 Task: Check the sale-to-list ratio of balcony in the last 1 year.
Action: Mouse moved to (1038, 239)
Screenshot: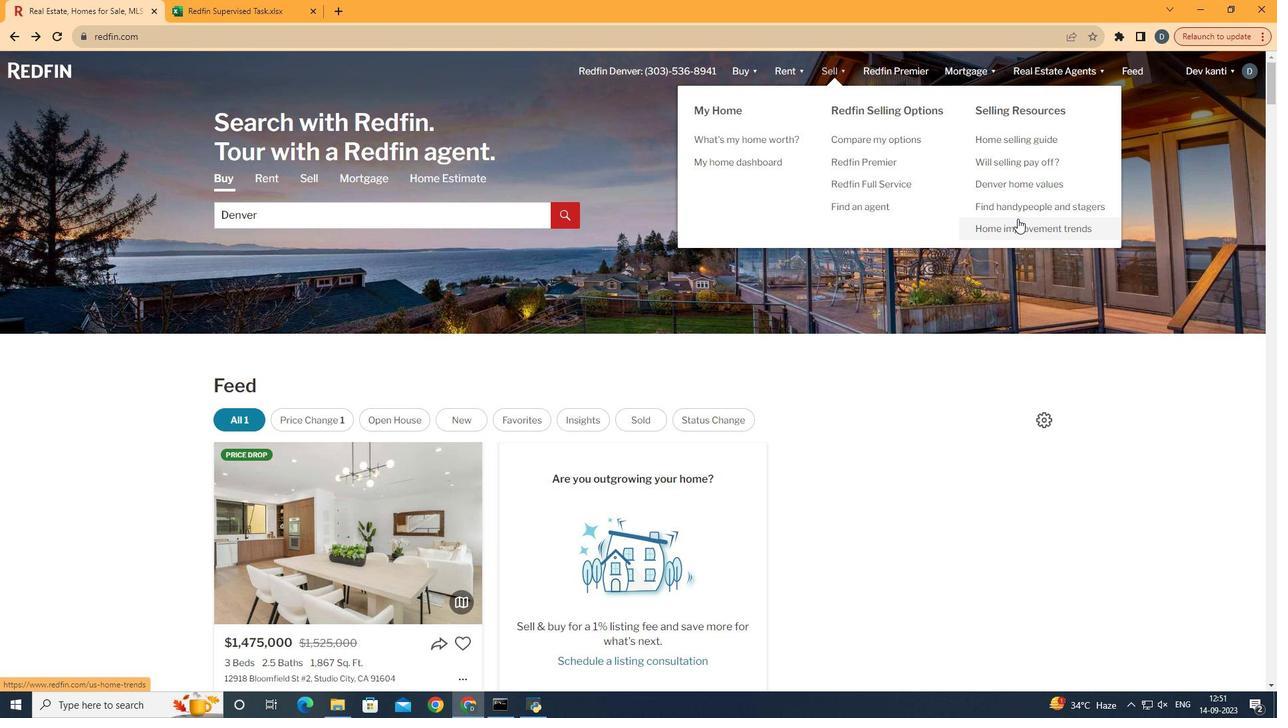 
Action: Mouse pressed left at (1038, 239)
Screenshot: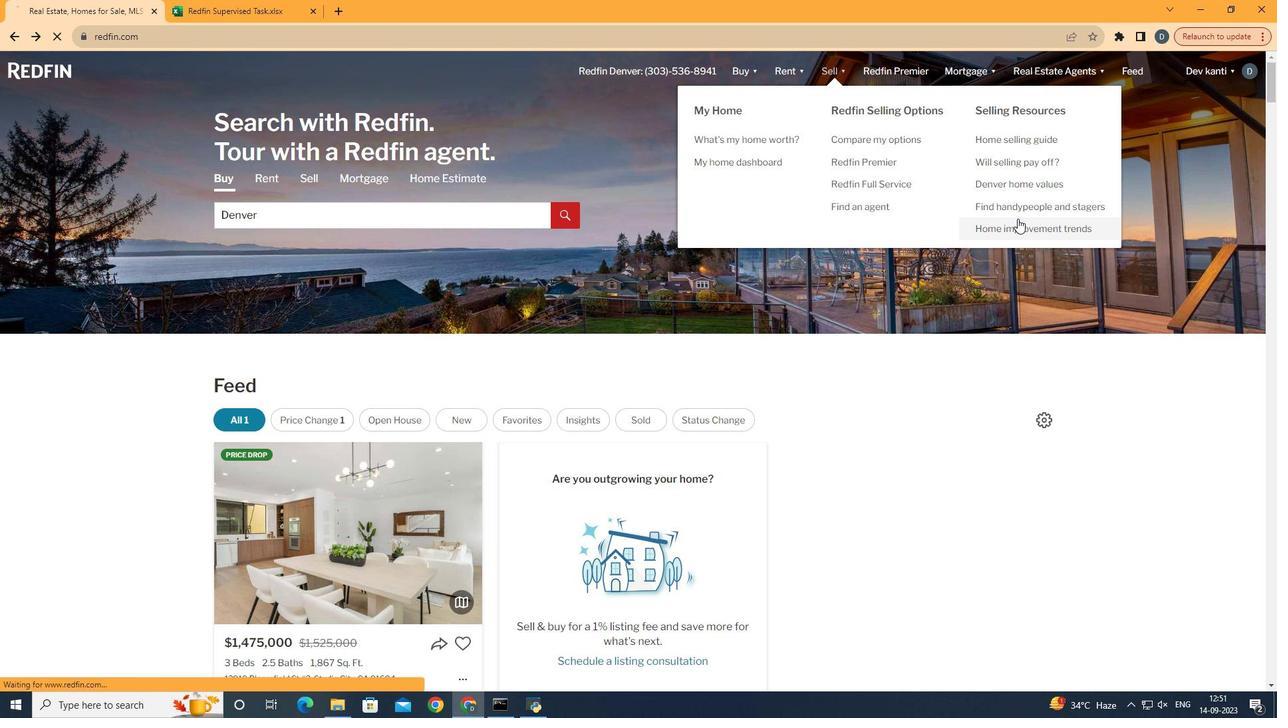 
Action: Mouse moved to (354, 278)
Screenshot: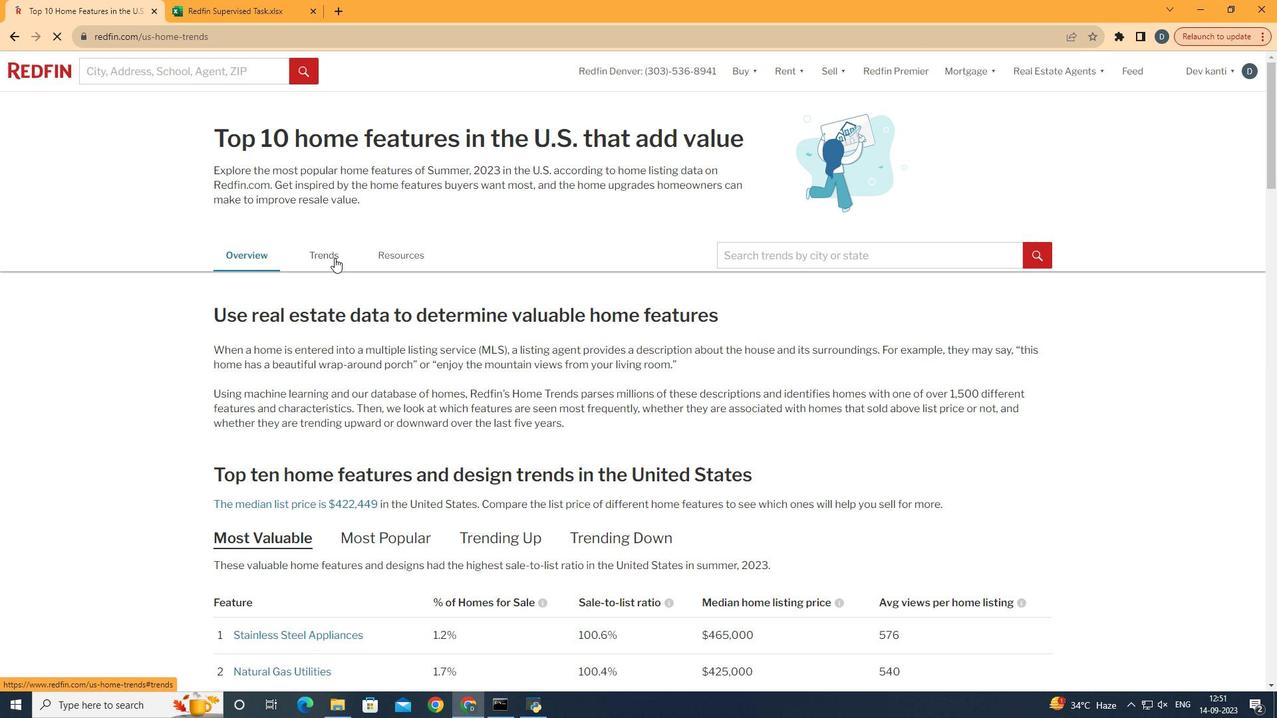 
Action: Mouse pressed left at (354, 278)
Screenshot: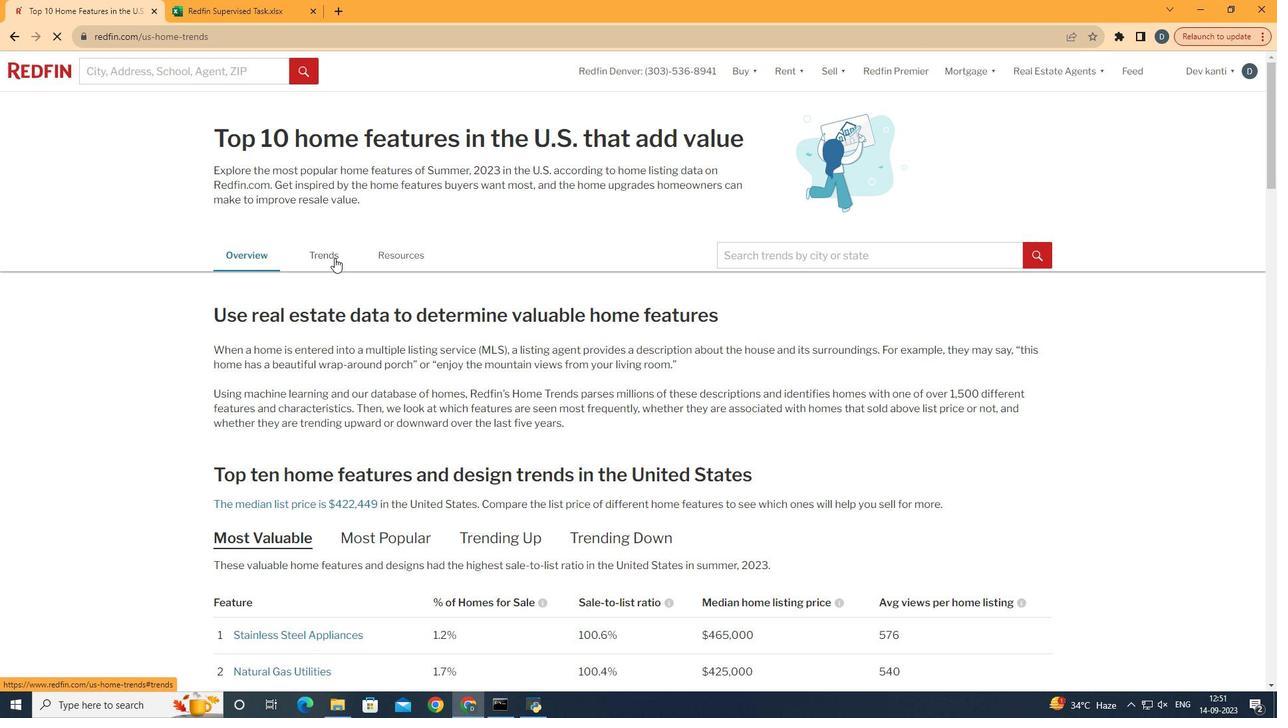 
Action: Mouse moved to (493, 385)
Screenshot: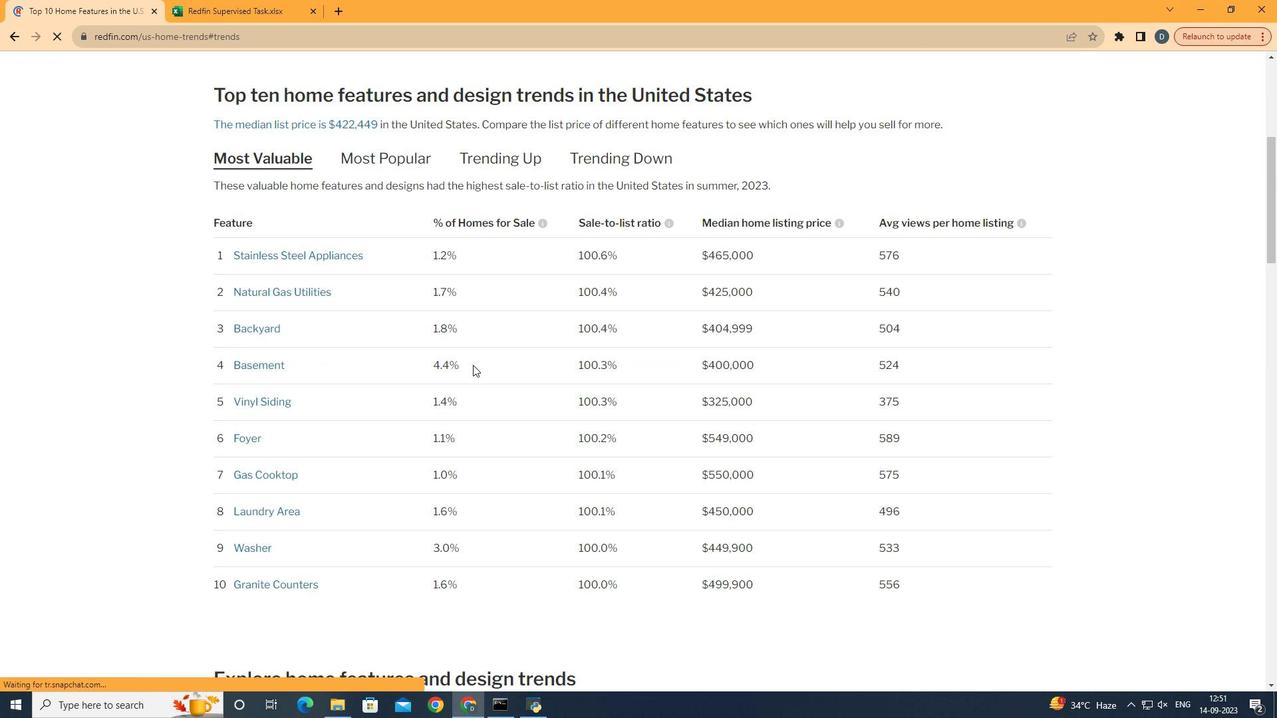 
Action: Mouse scrolled (493, 385) with delta (0, 0)
Screenshot: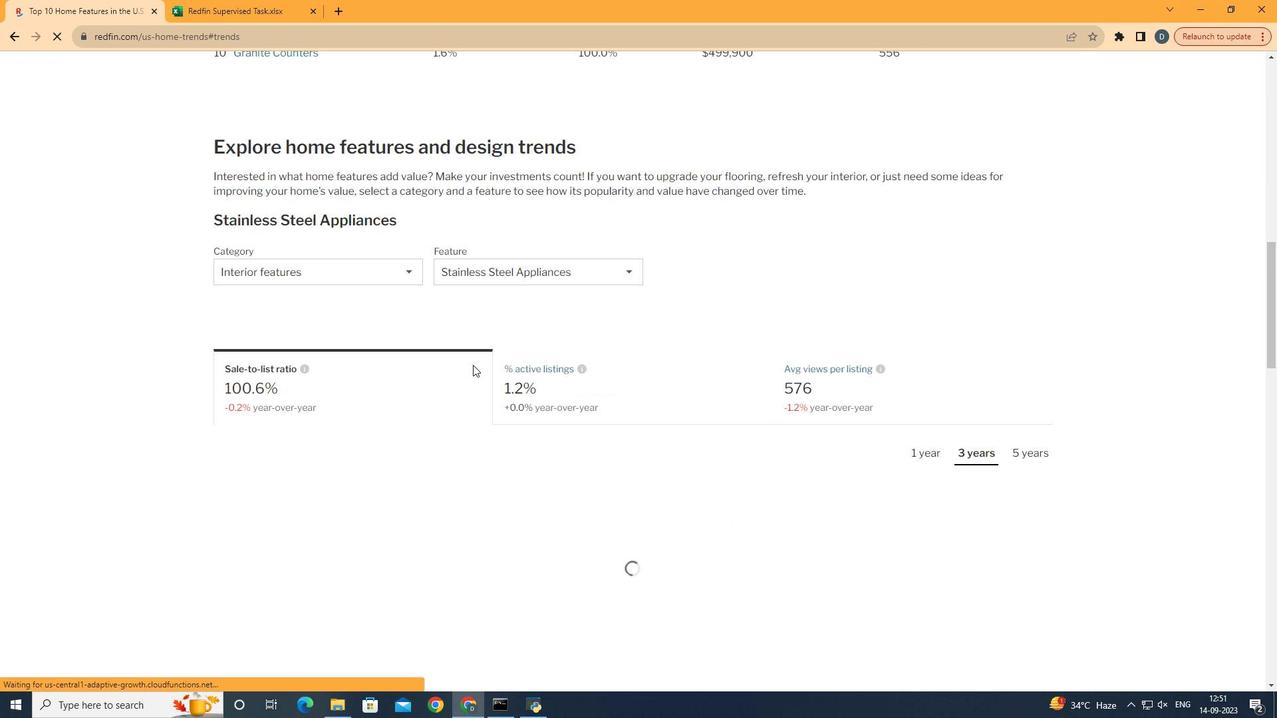 
Action: Mouse scrolled (493, 385) with delta (0, 0)
Screenshot: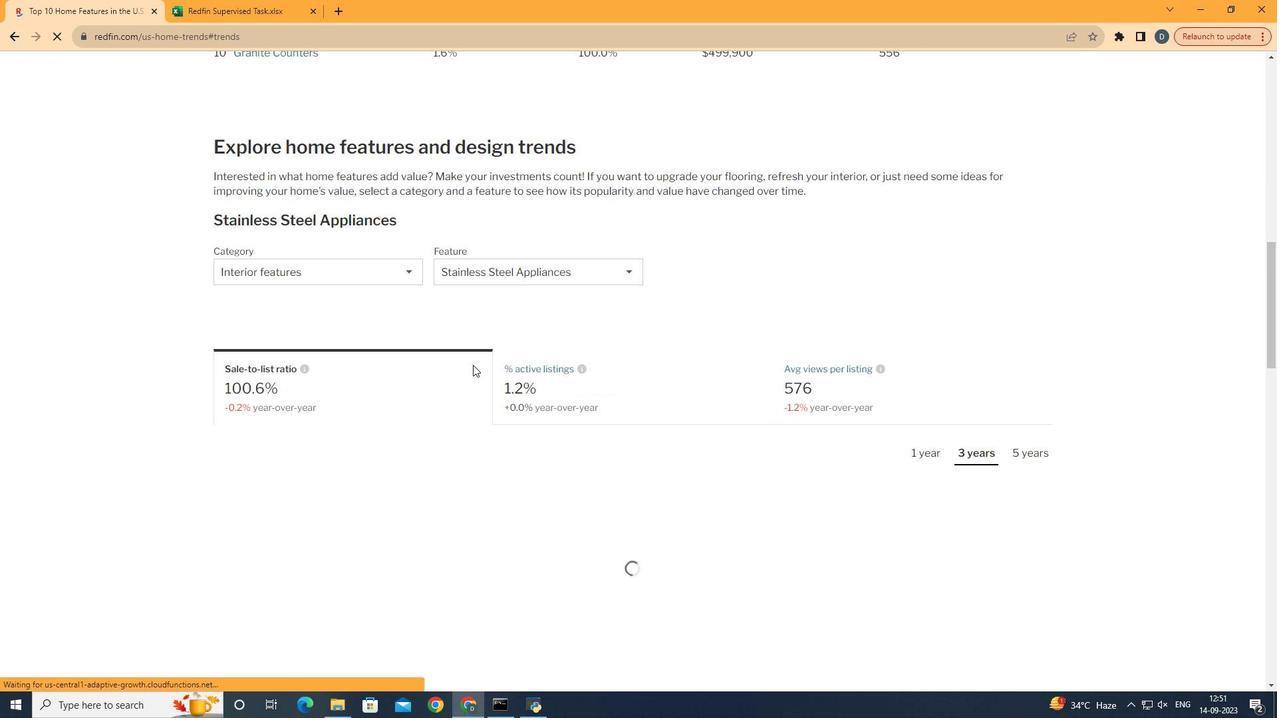 
Action: Mouse scrolled (493, 385) with delta (0, 0)
Screenshot: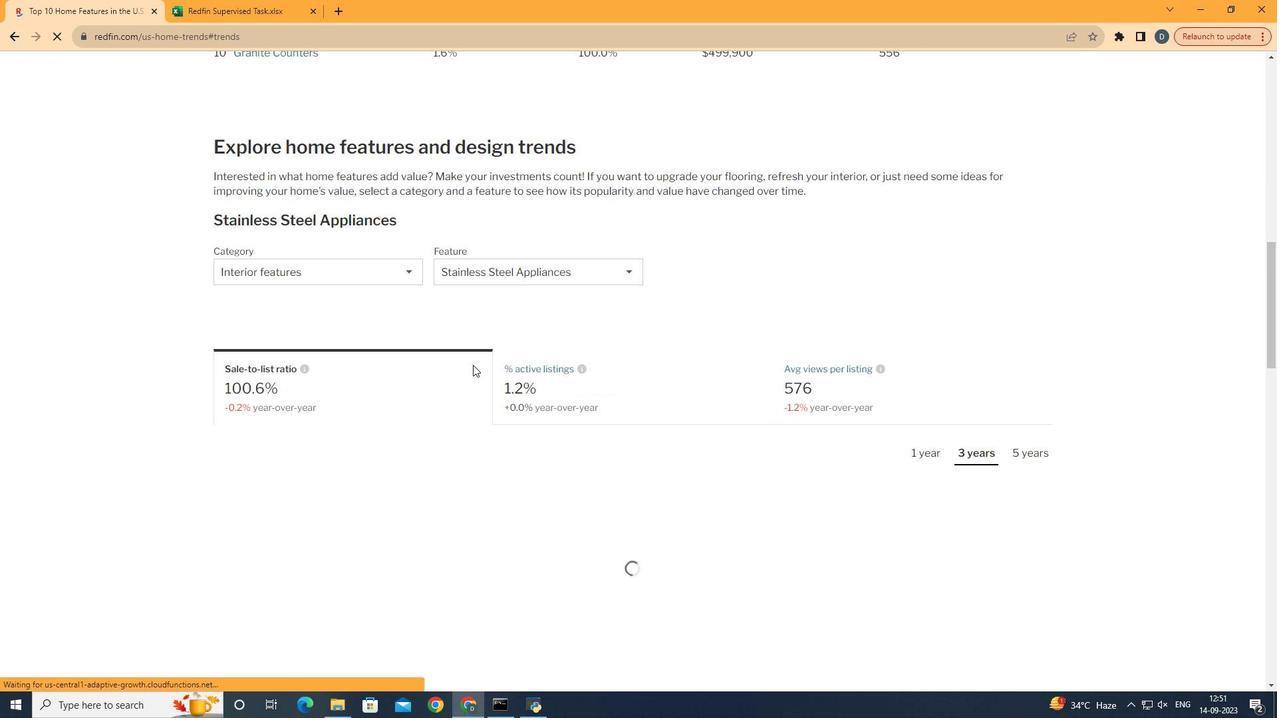 
Action: Mouse scrolled (493, 385) with delta (0, 0)
Screenshot: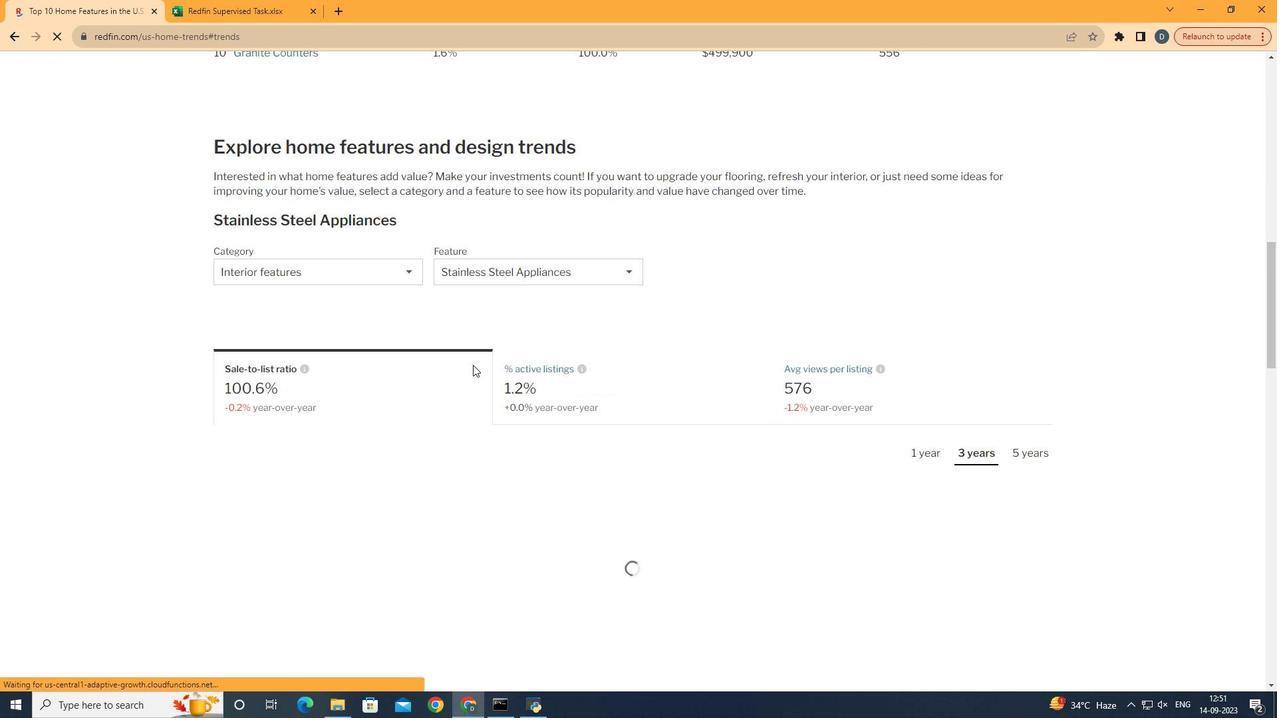 
Action: Mouse scrolled (493, 385) with delta (0, 0)
Screenshot: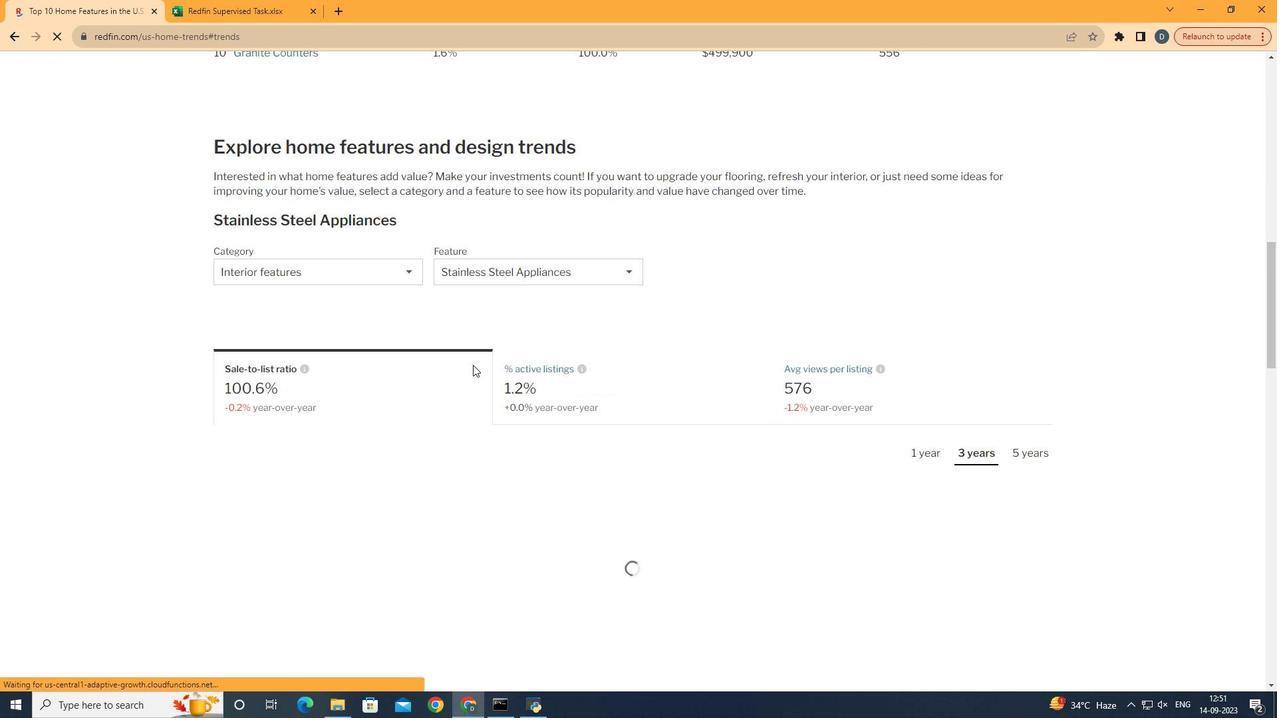 
Action: Mouse scrolled (493, 385) with delta (0, 0)
Screenshot: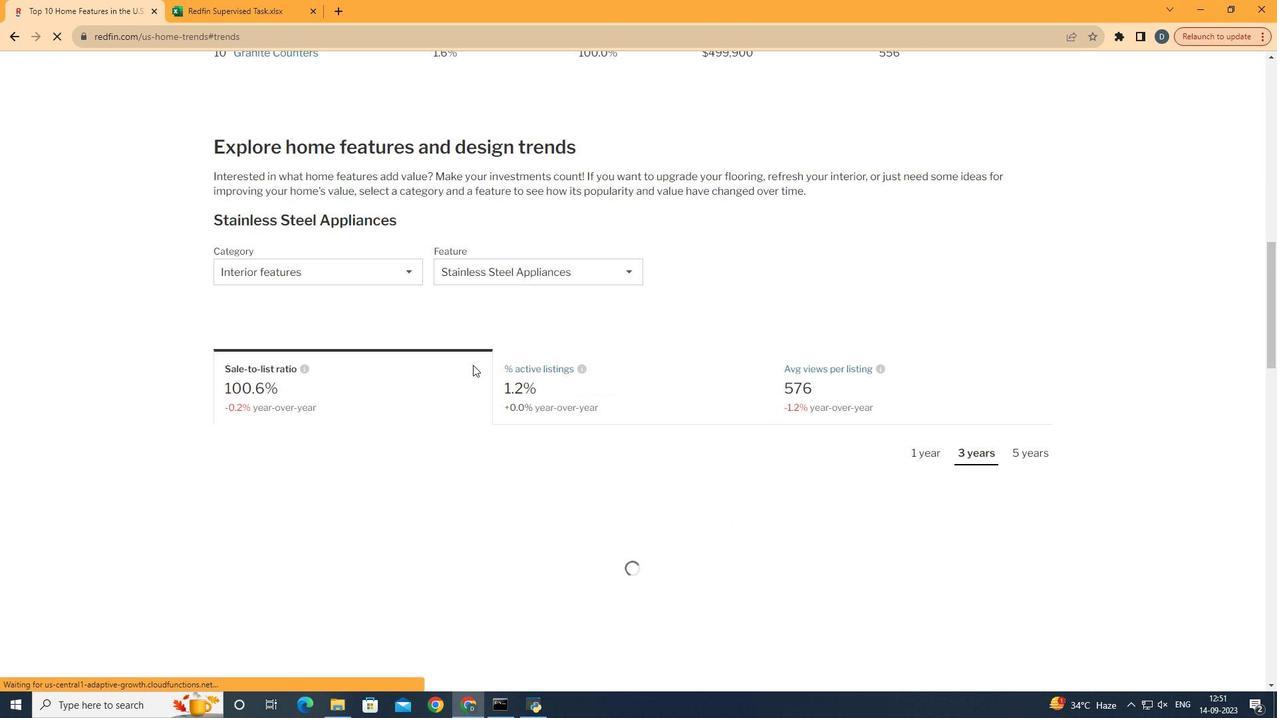 
Action: Mouse scrolled (493, 385) with delta (0, 0)
Screenshot: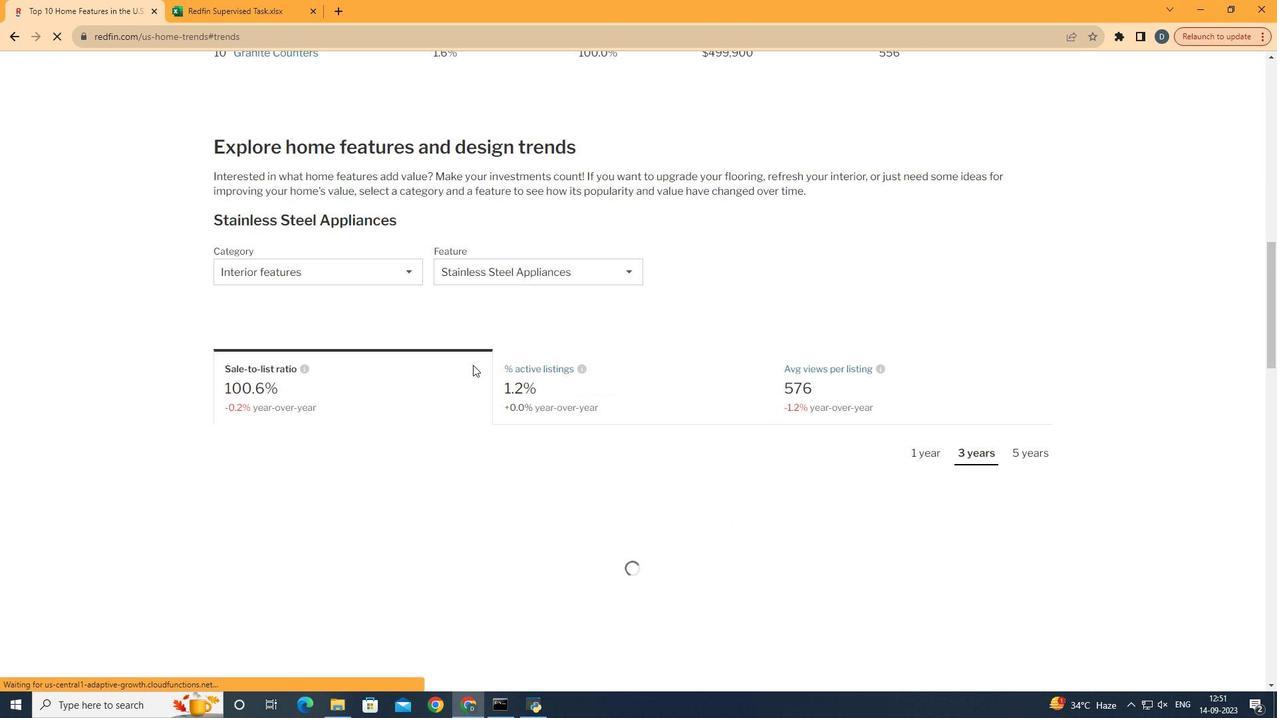 
Action: Mouse scrolled (493, 385) with delta (0, 0)
Screenshot: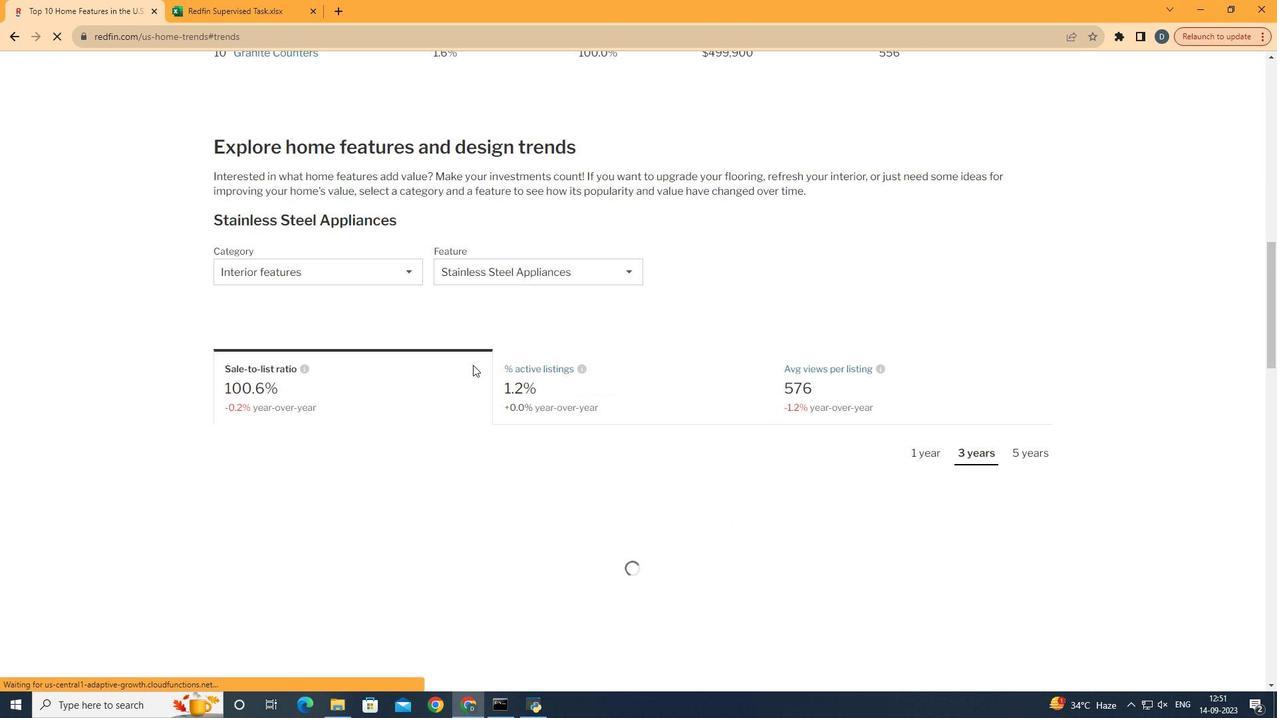 
Action: Mouse moved to (402, 323)
Screenshot: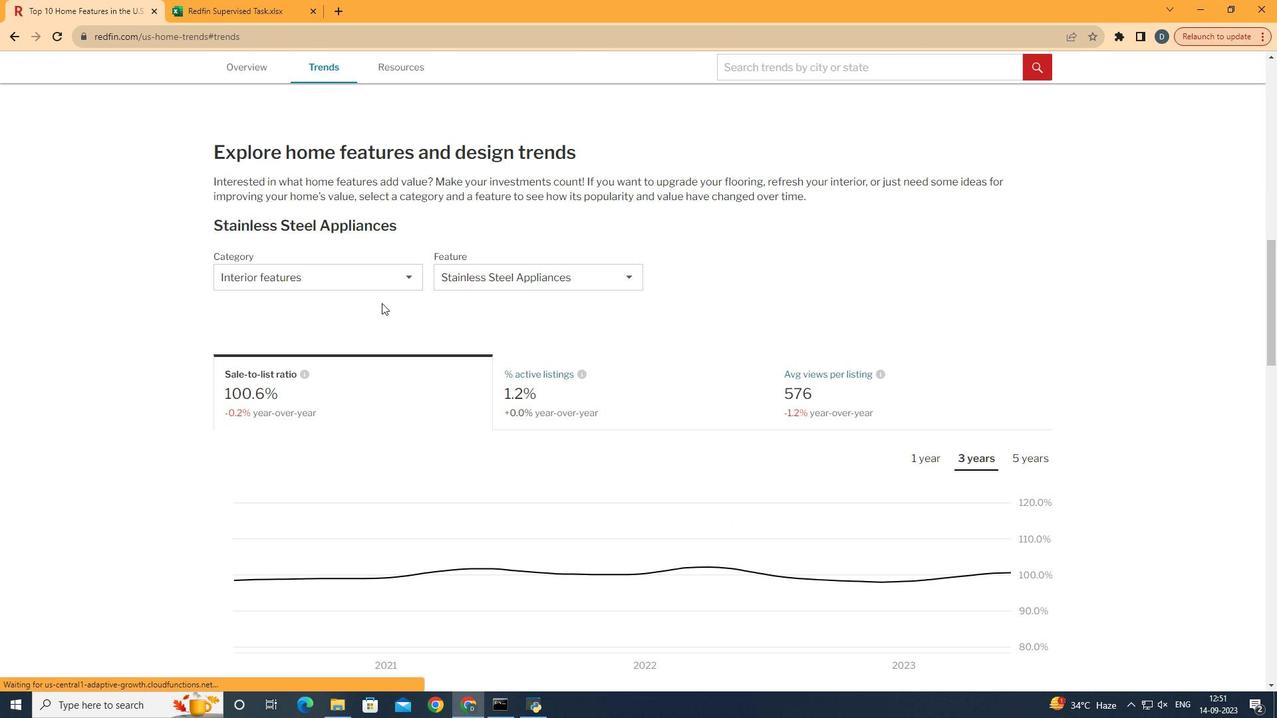 
Action: Mouse scrolled (402, 323) with delta (0, 0)
Screenshot: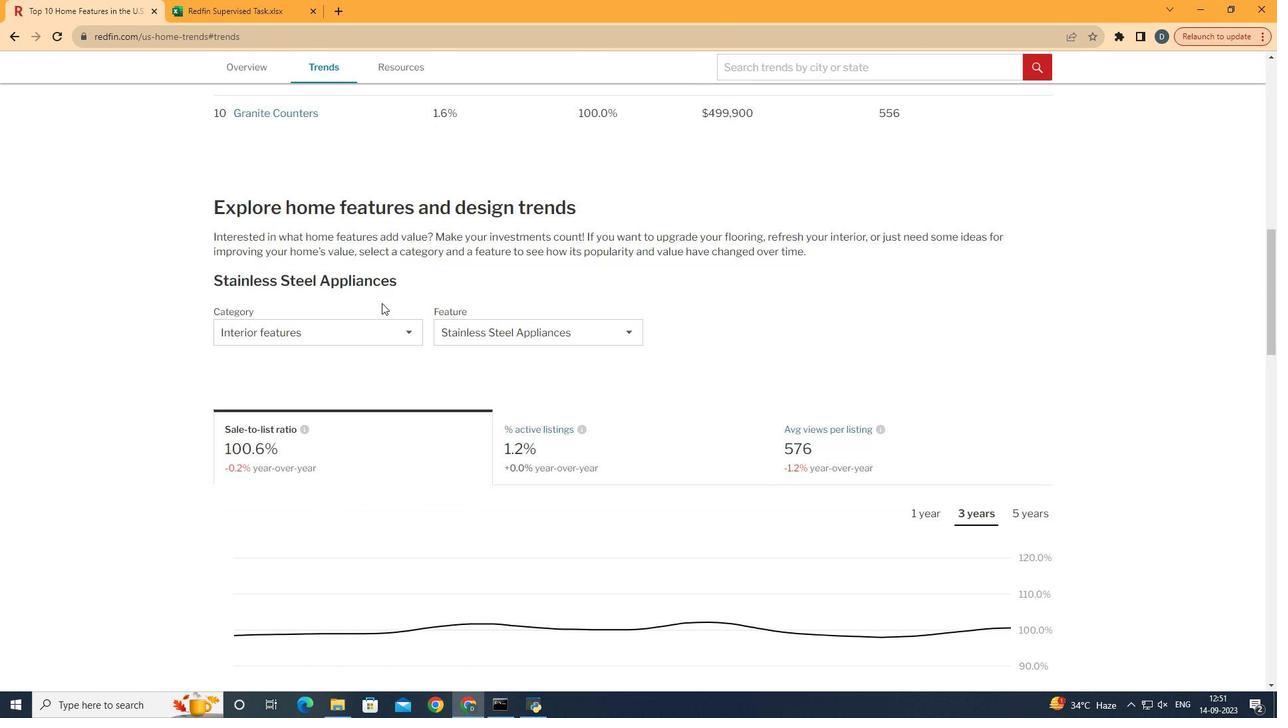
Action: Mouse scrolled (402, 323) with delta (0, 0)
Screenshot: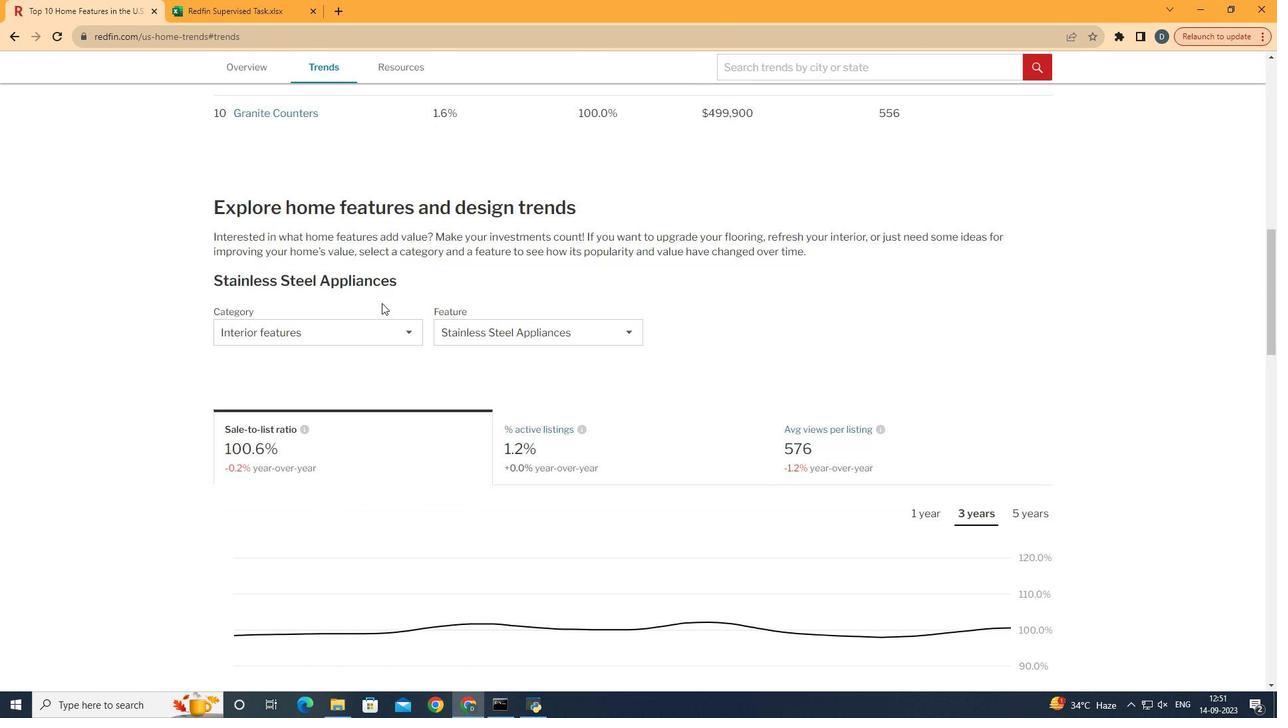 
Action: Mouse scrolled (402, 323) with delta (0, 0)
Screenshot: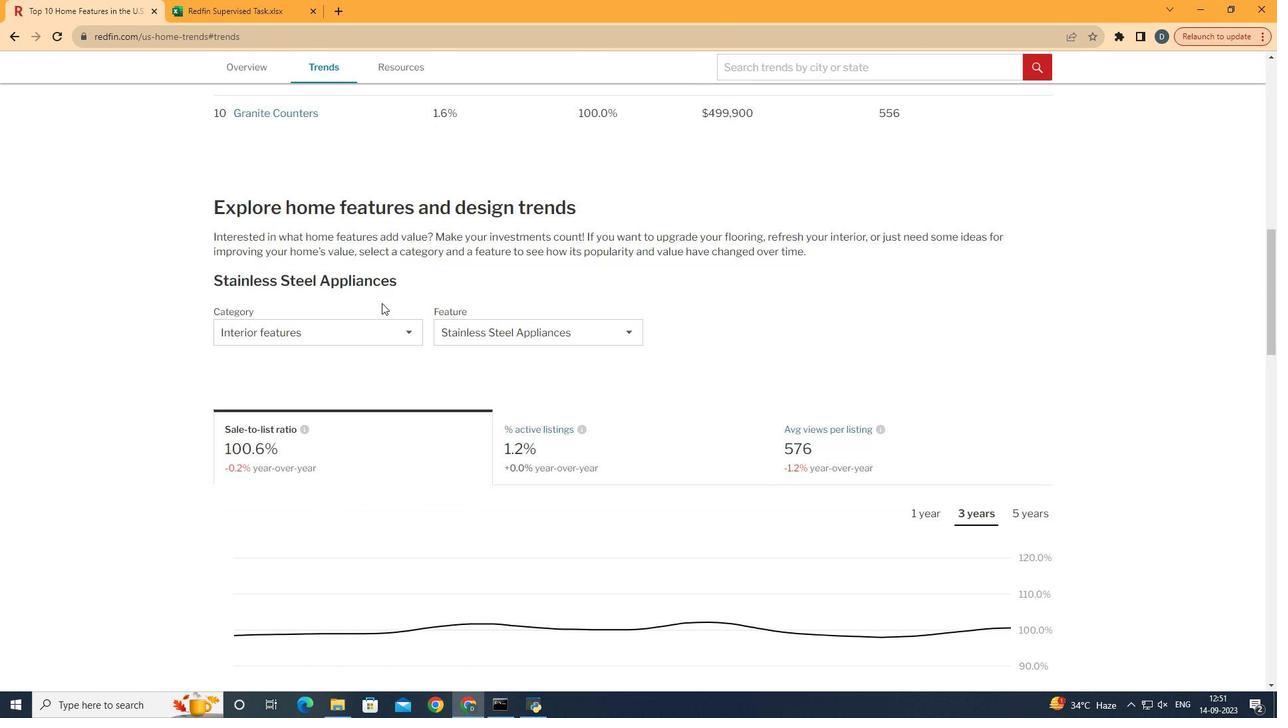
Action: Mouse scrolled (402, 323) with delta (0, 0)
Screenshot: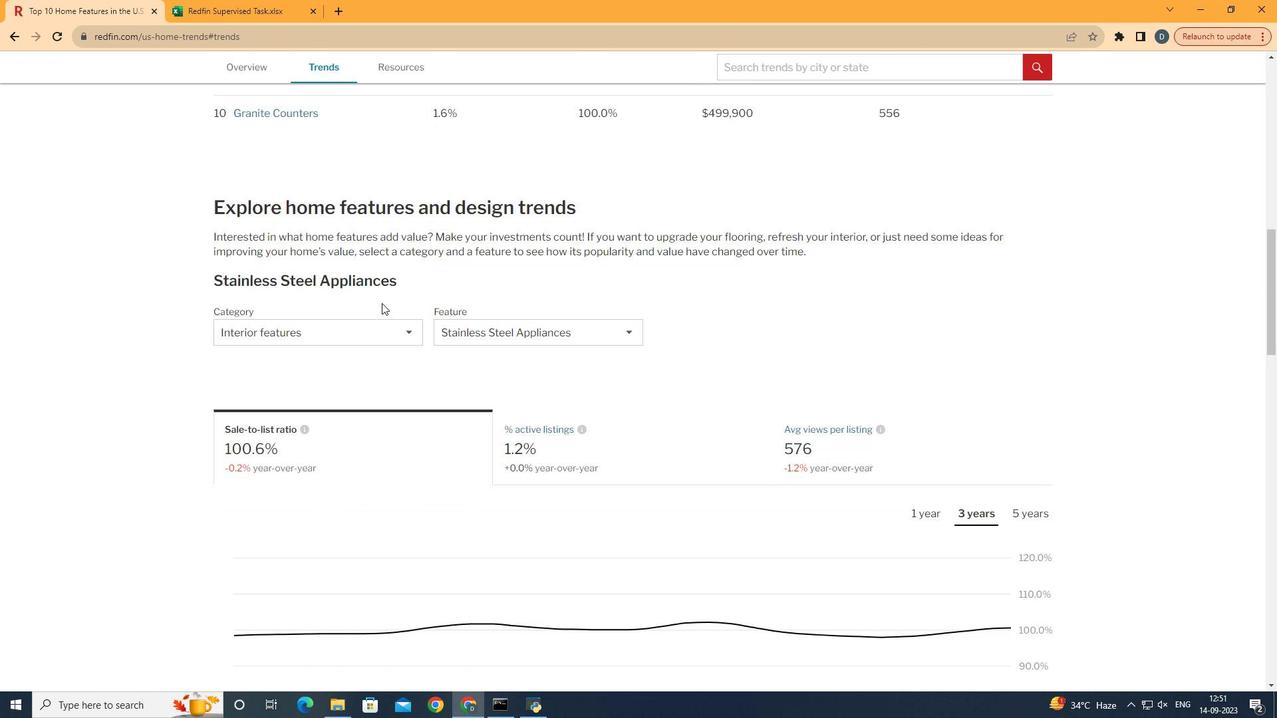 
Action: Mouse scrolled (402, 323) with delta (0, 0)
Screenshot: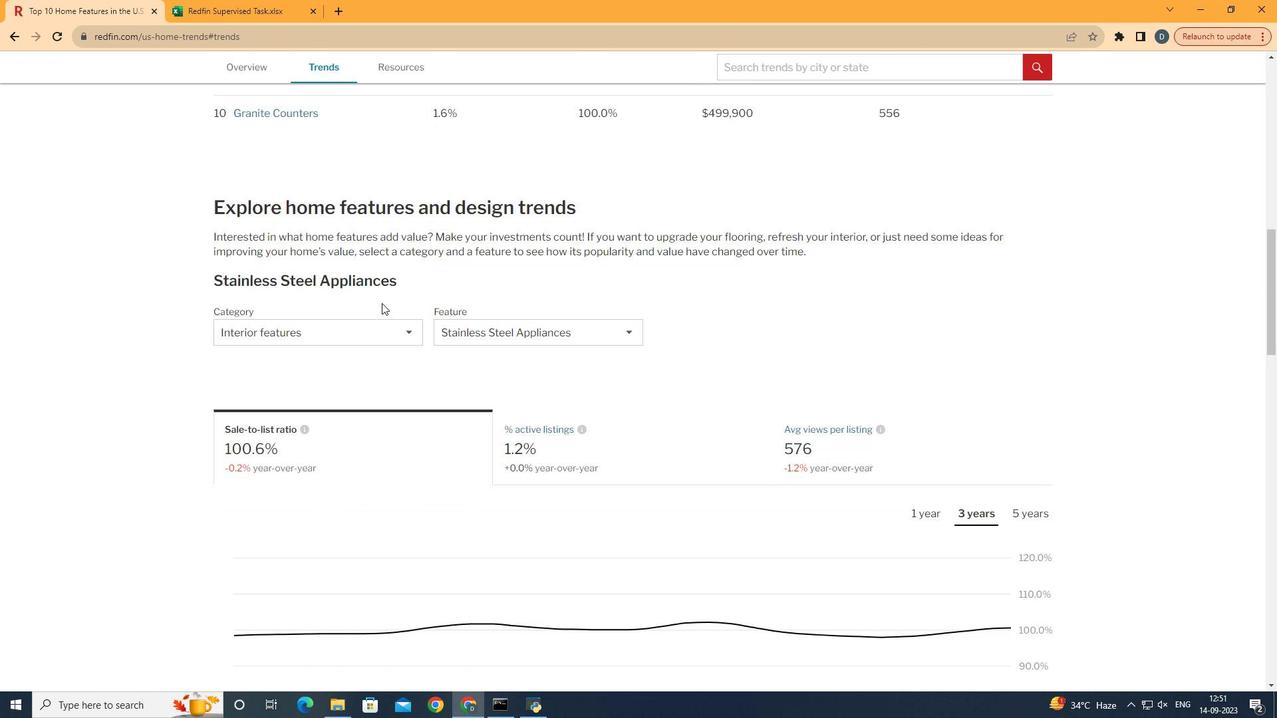 
Action: Mouse scrolled (402, 323) with delta (0, 0)
Screenshot: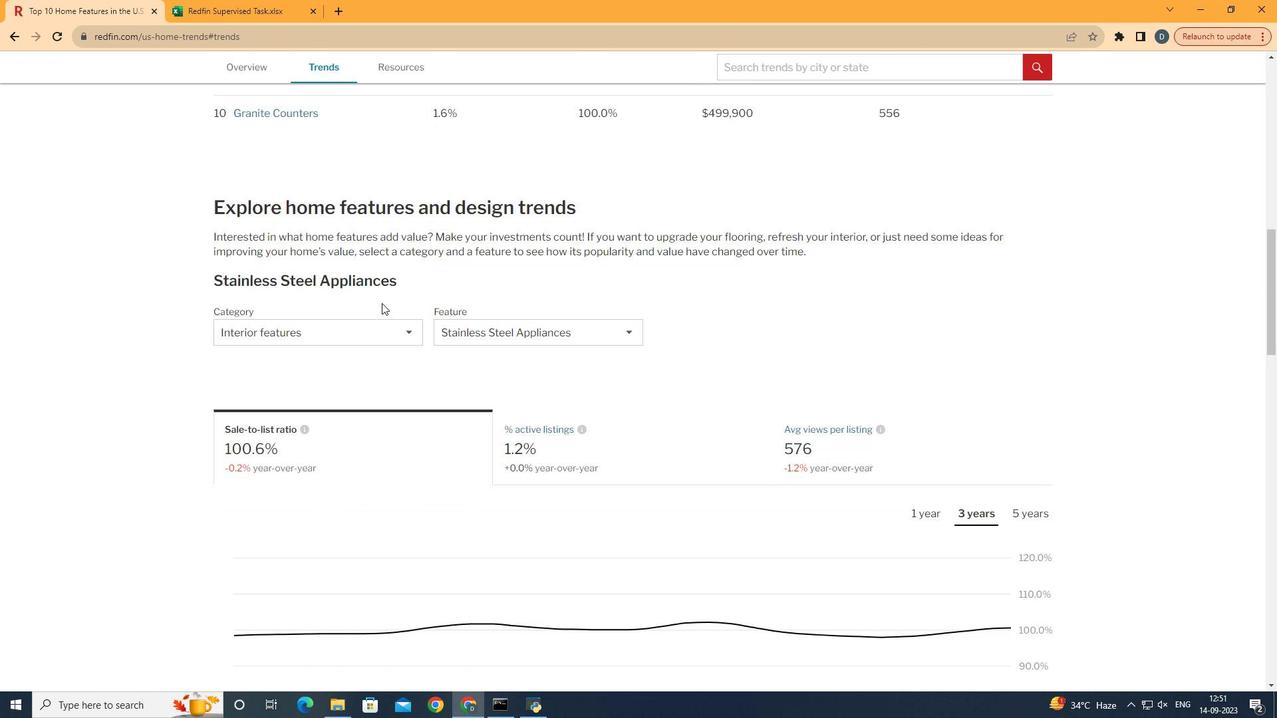 
Action: Mouse scrolled (402, 323) with delta (0, 0)
Screenshot: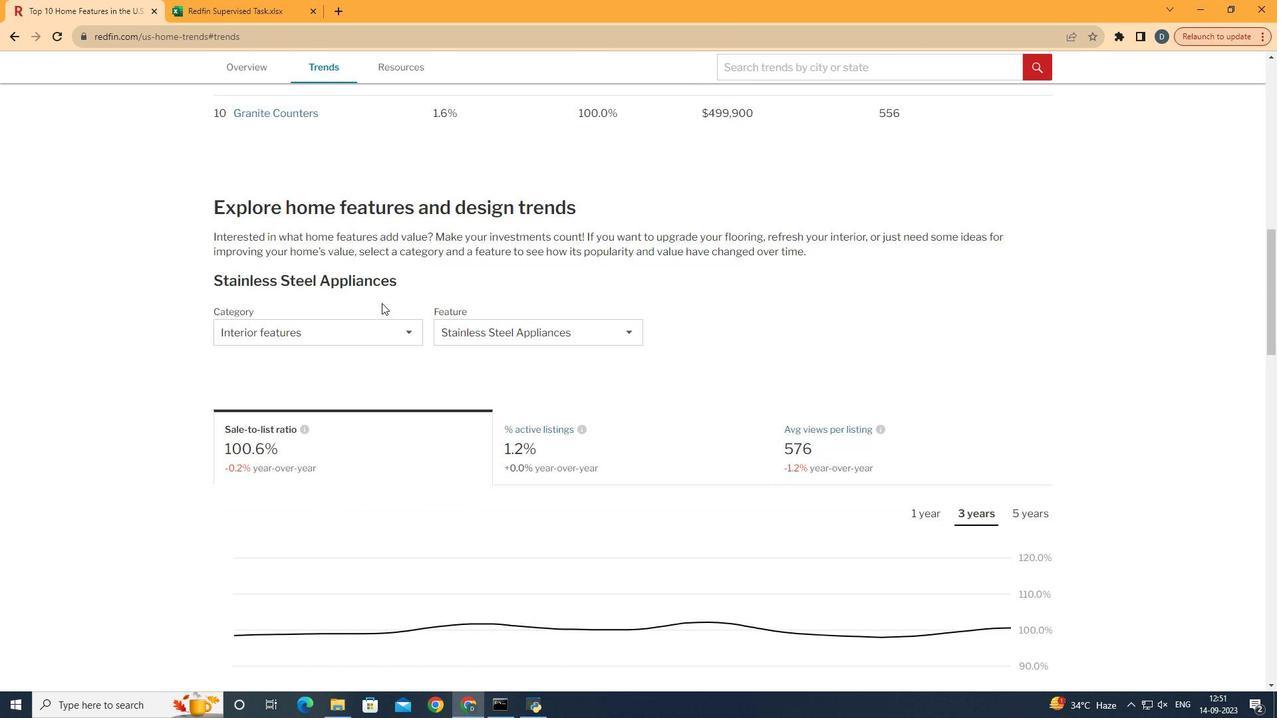 
Action: Mouse moved to (403, 344)
Screenshot: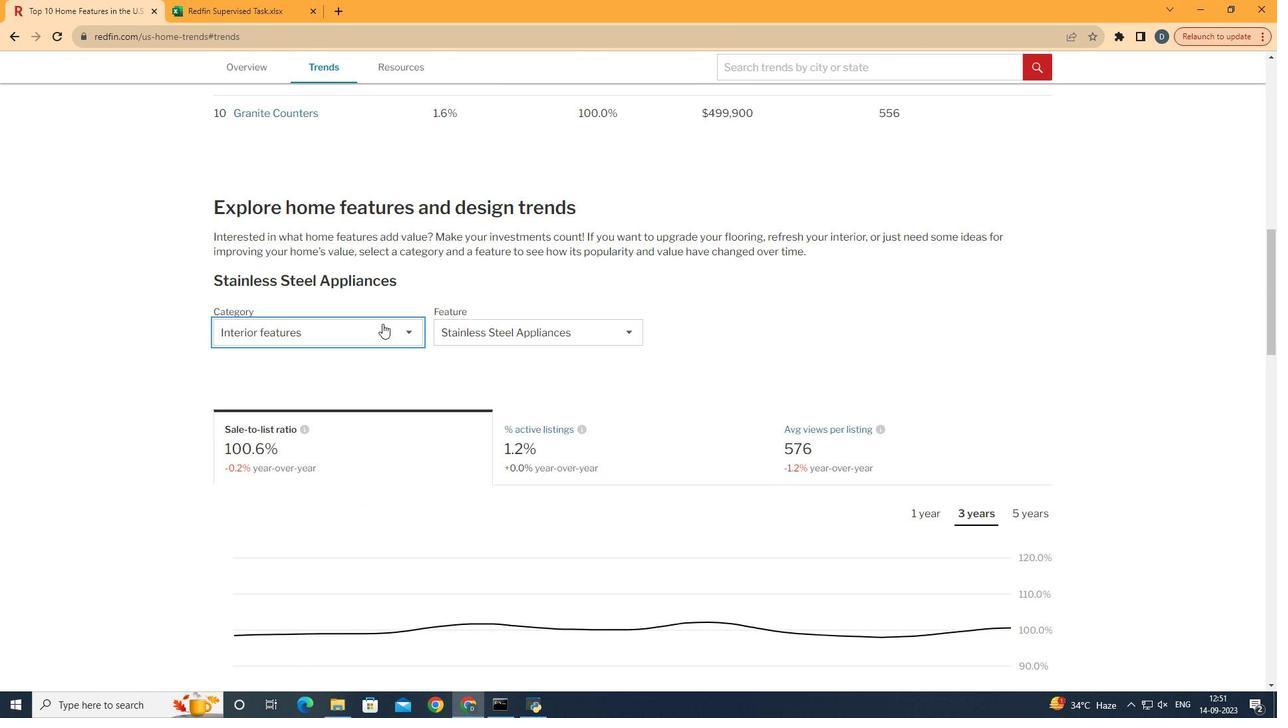 
Action: Mouse pressed left at (403, 344)
Screenshot: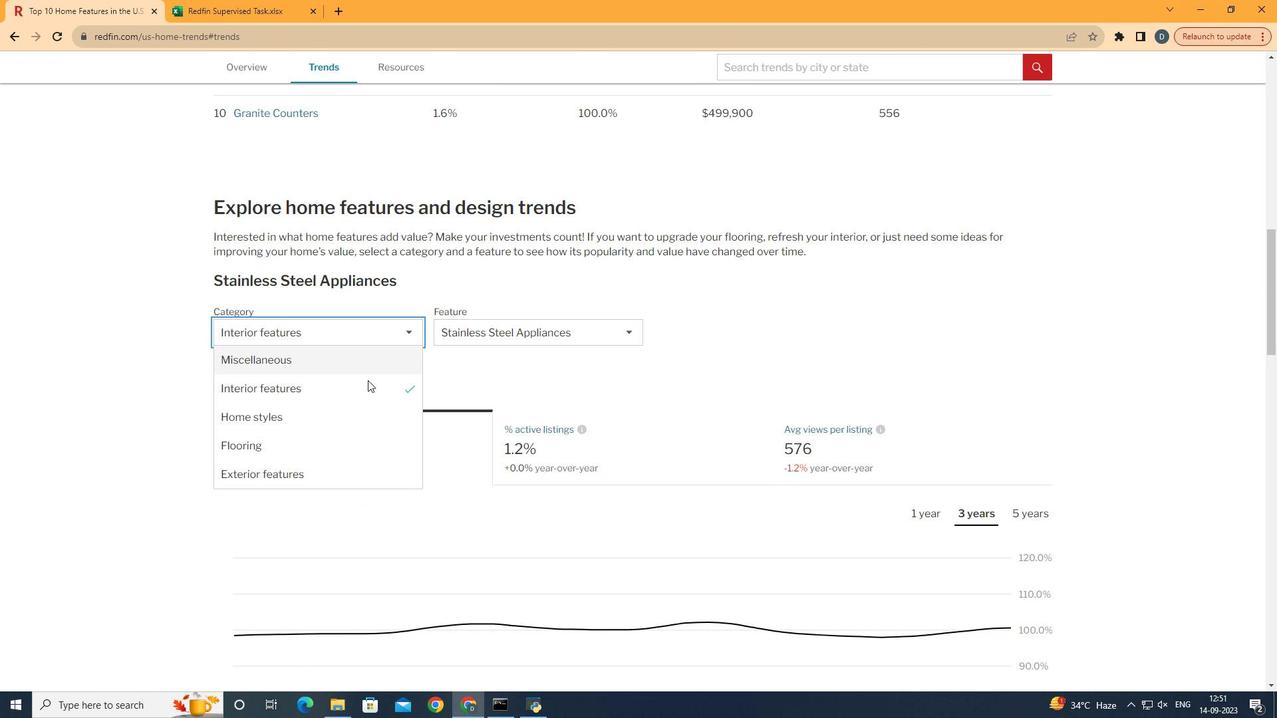 
Action: Mouse moved to (375, 498)
Screenshot: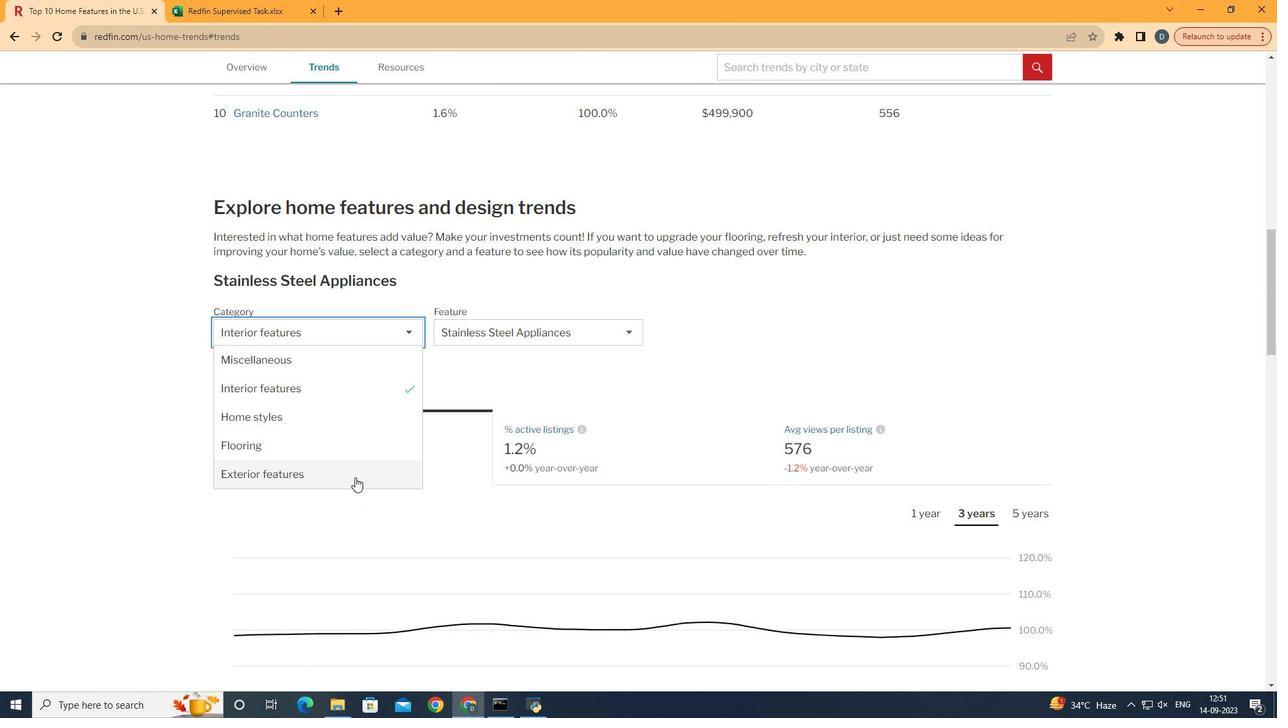 
Action: Mouse pressed left at (375, 498)
Screenshot: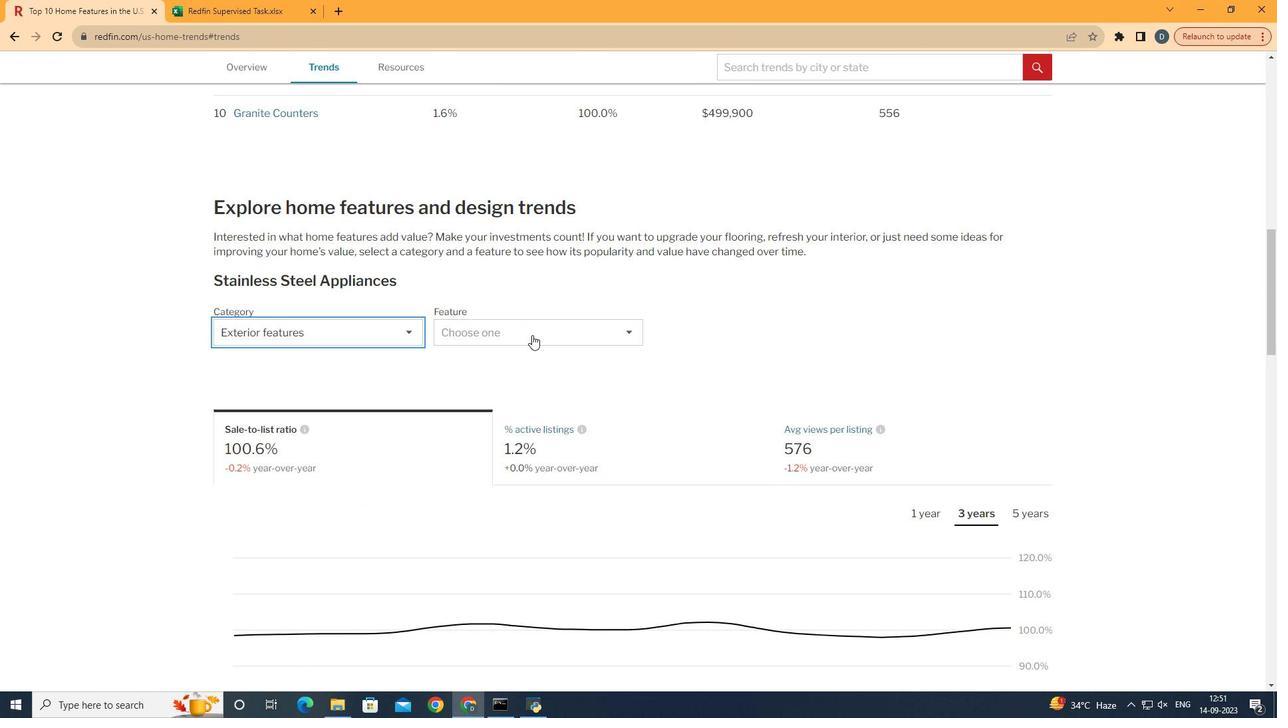 
Action: Mouse moved to (568, 345)
Screenshot: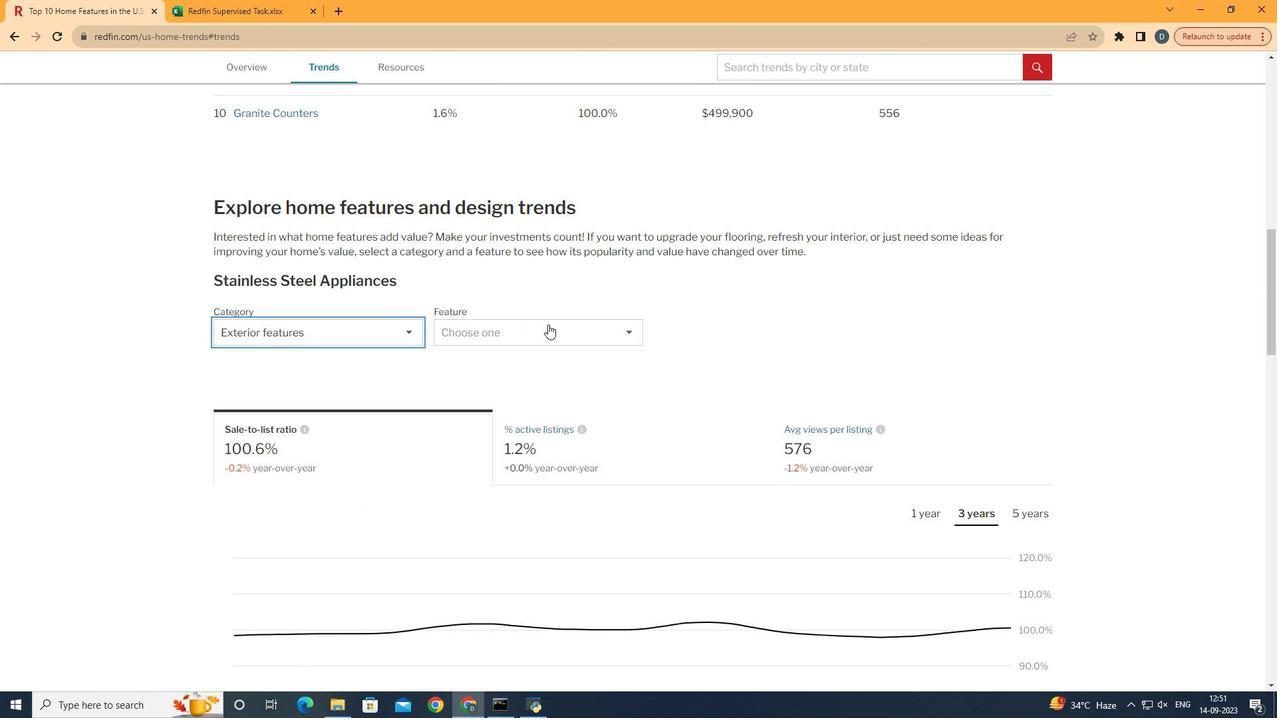 
Action: Mouse pressed left at (568, 345)
Screenshot: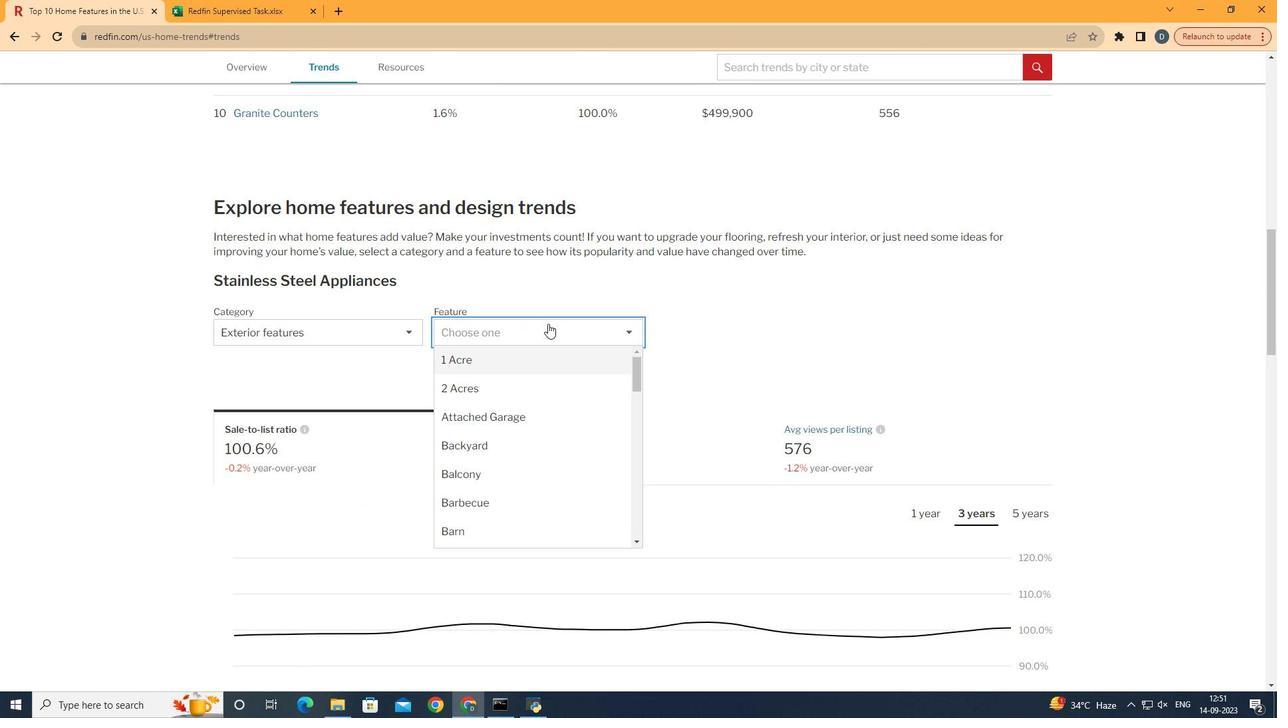
Action: Mouse moved to (562, 487)
Screenshot: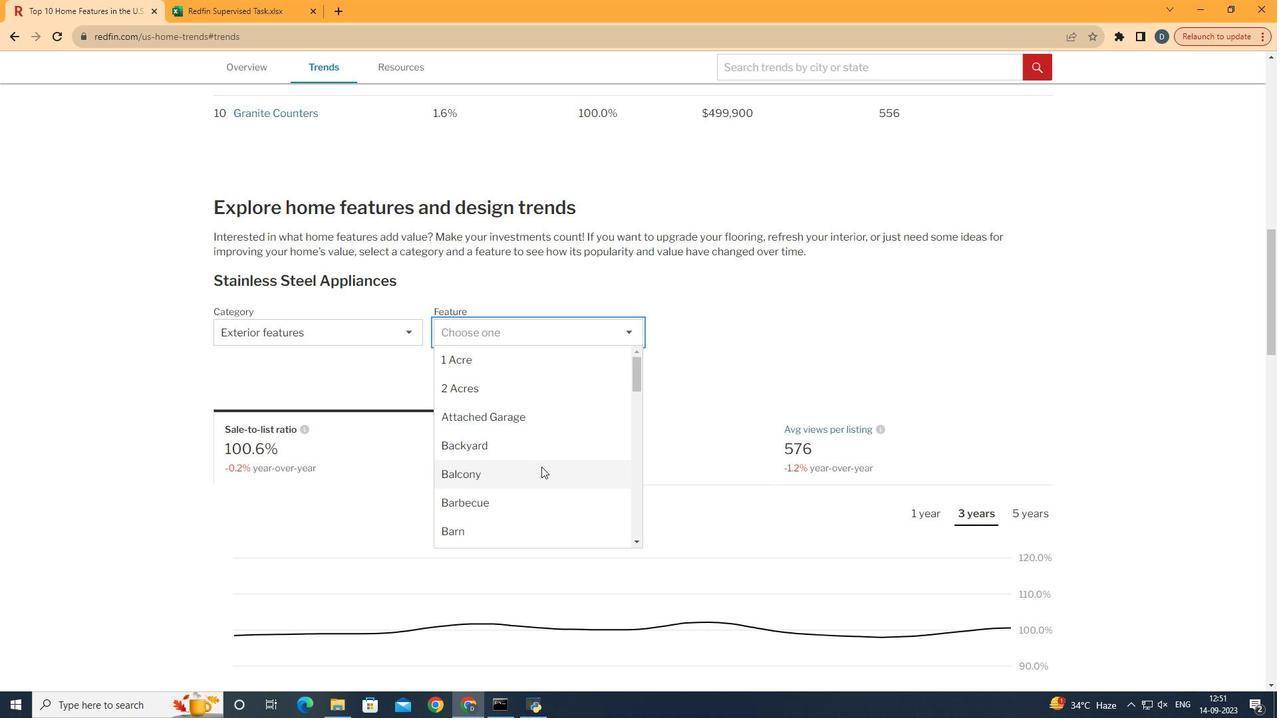 
Action: Mouse pressed left at (562, 487)
Screenshot: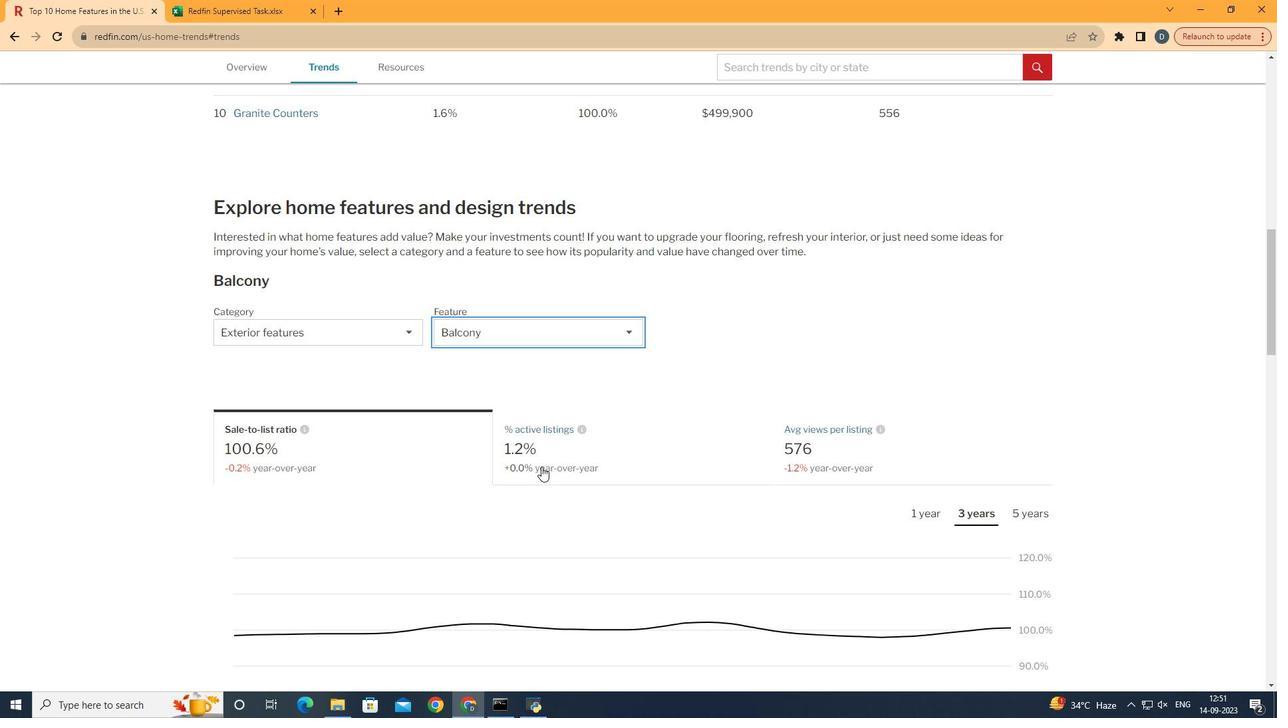 
Action: Mouse moved to (560, 425)
Screenshot: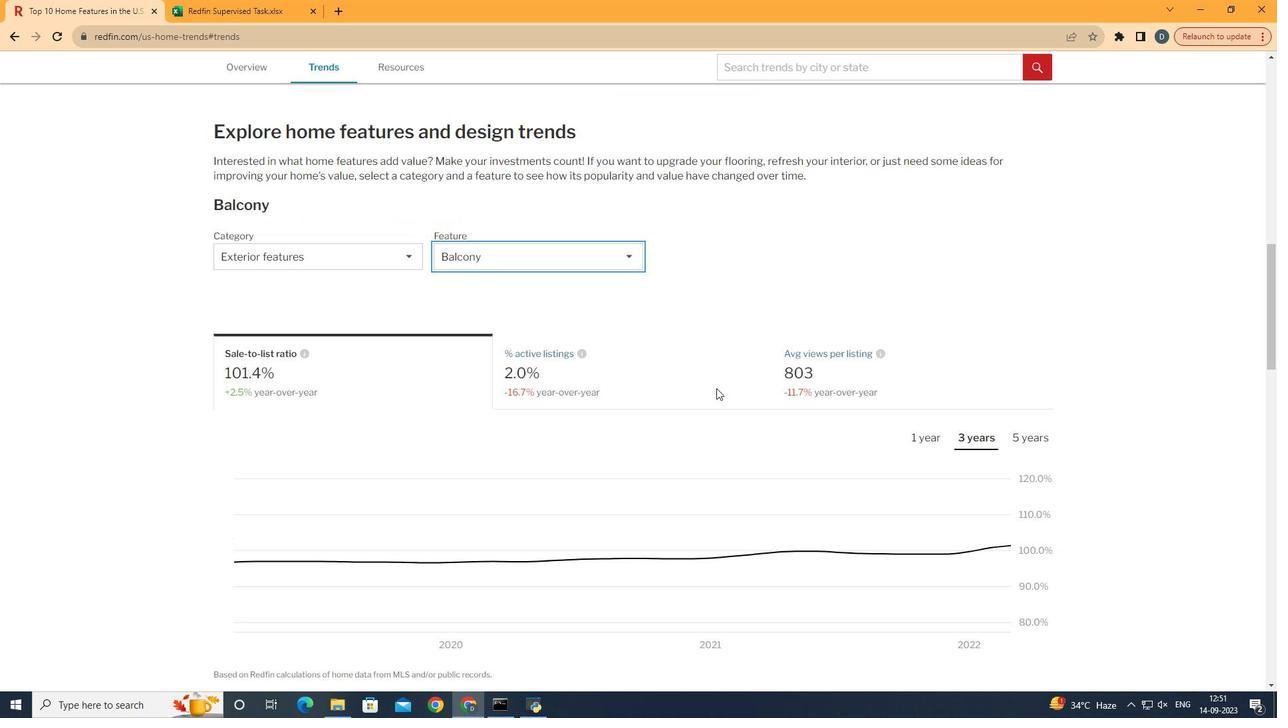 
Action: Mouse scrolled (560, 424) with delta (0, 0)
Screenshot: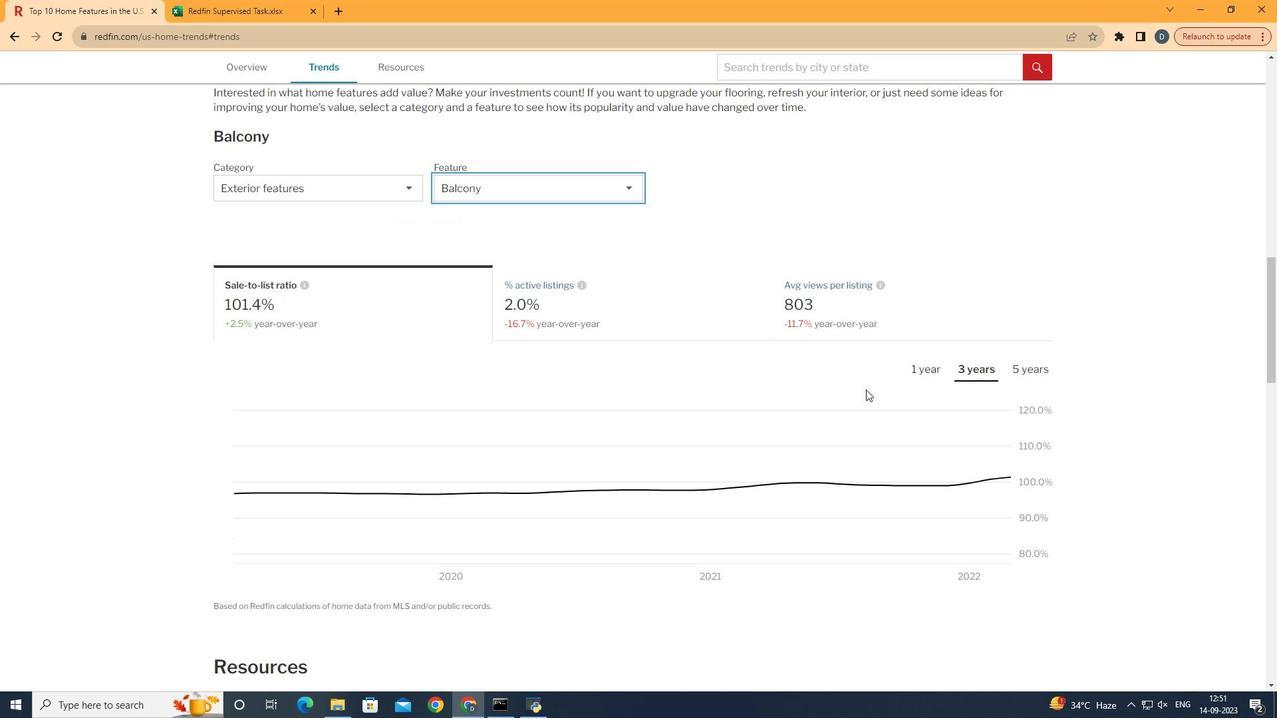 
Action: Mouse moved to (568, 421)
Screenshot: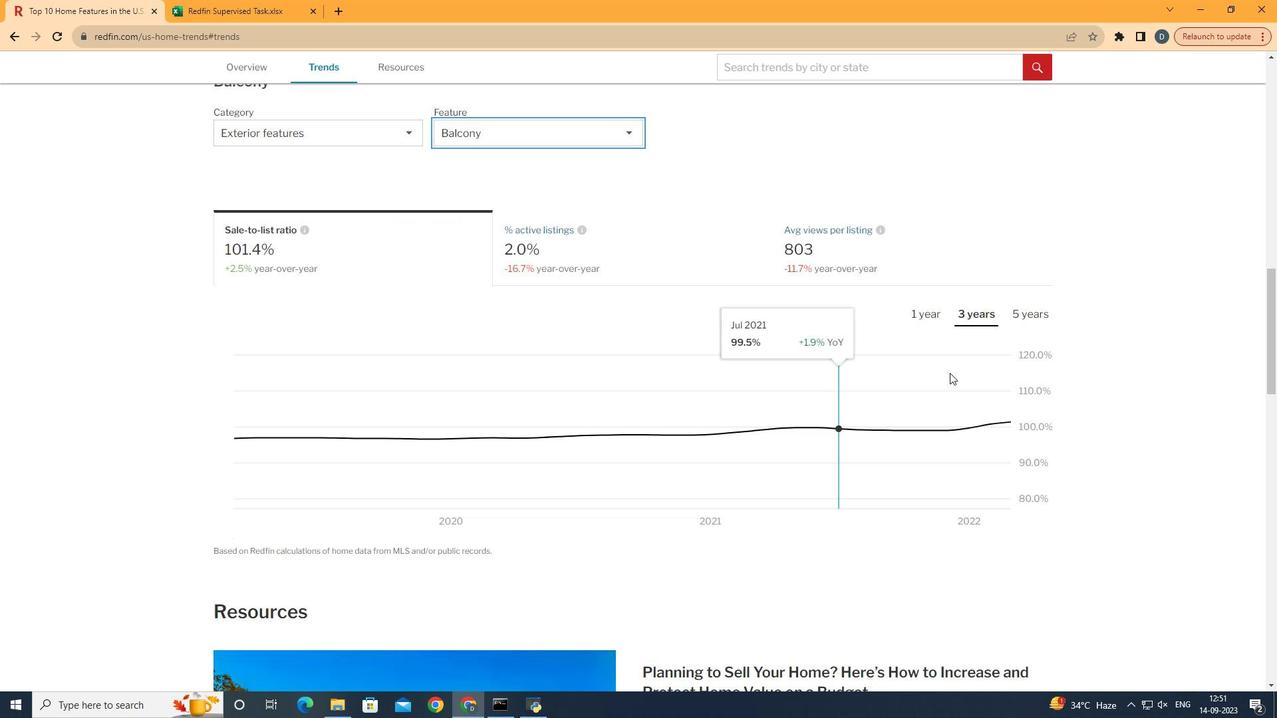 
Action: Mouse scrolled (568, 420) with delta (0, 0)
Screenshot: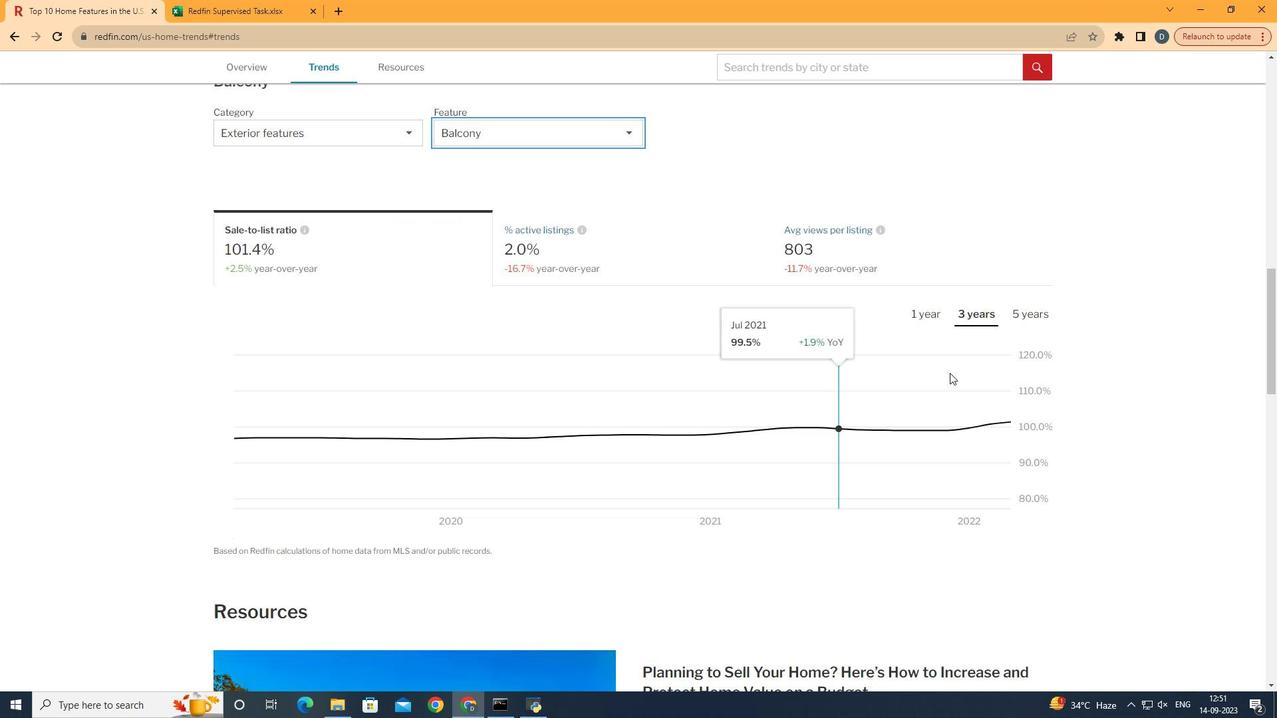 
Action: Mouse moved to (622, 413)
Screenshot: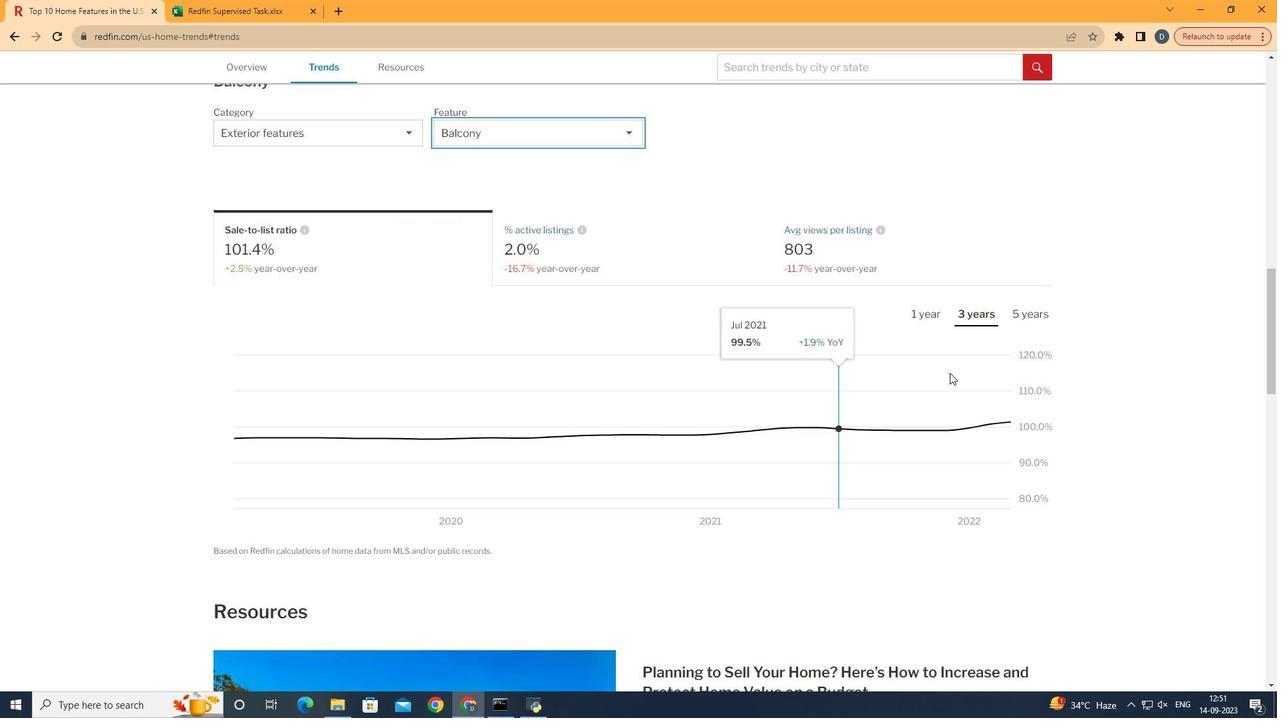 
Action: Mouse scrolled (622, 413) with delta (0, 0)
Screenshot: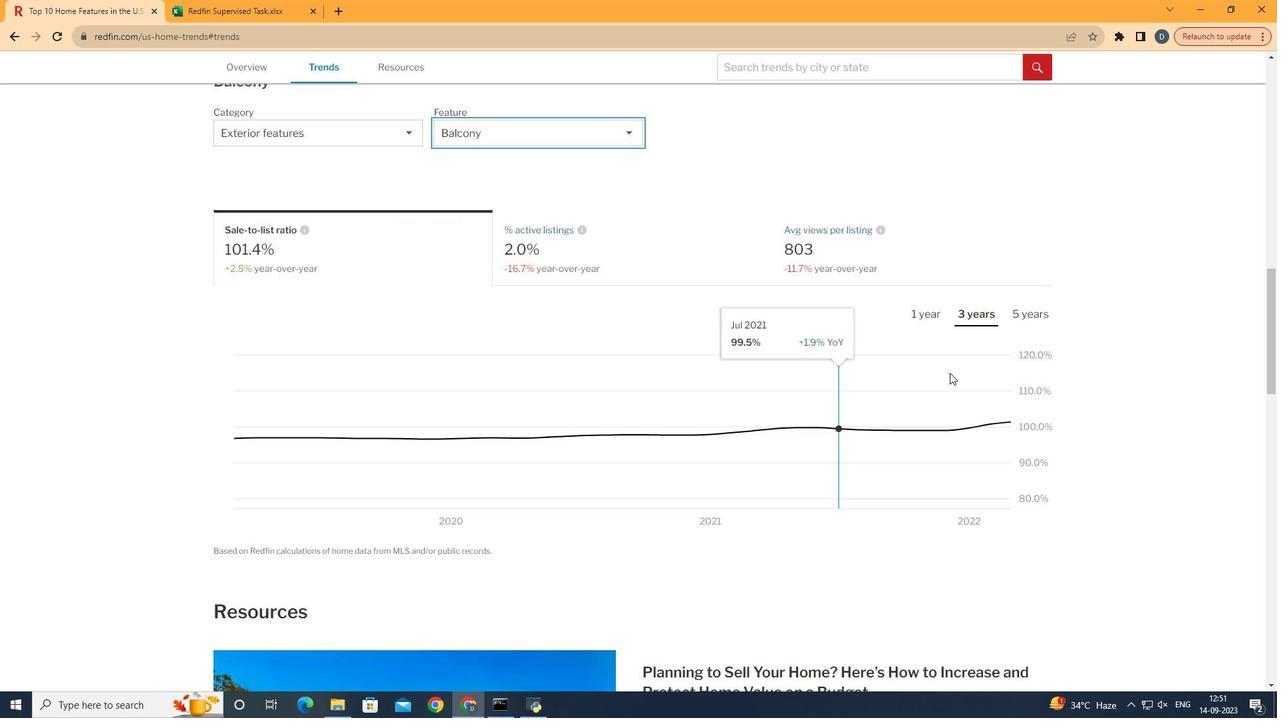
Action: Mouse moved to (949, 329)
Screenshot: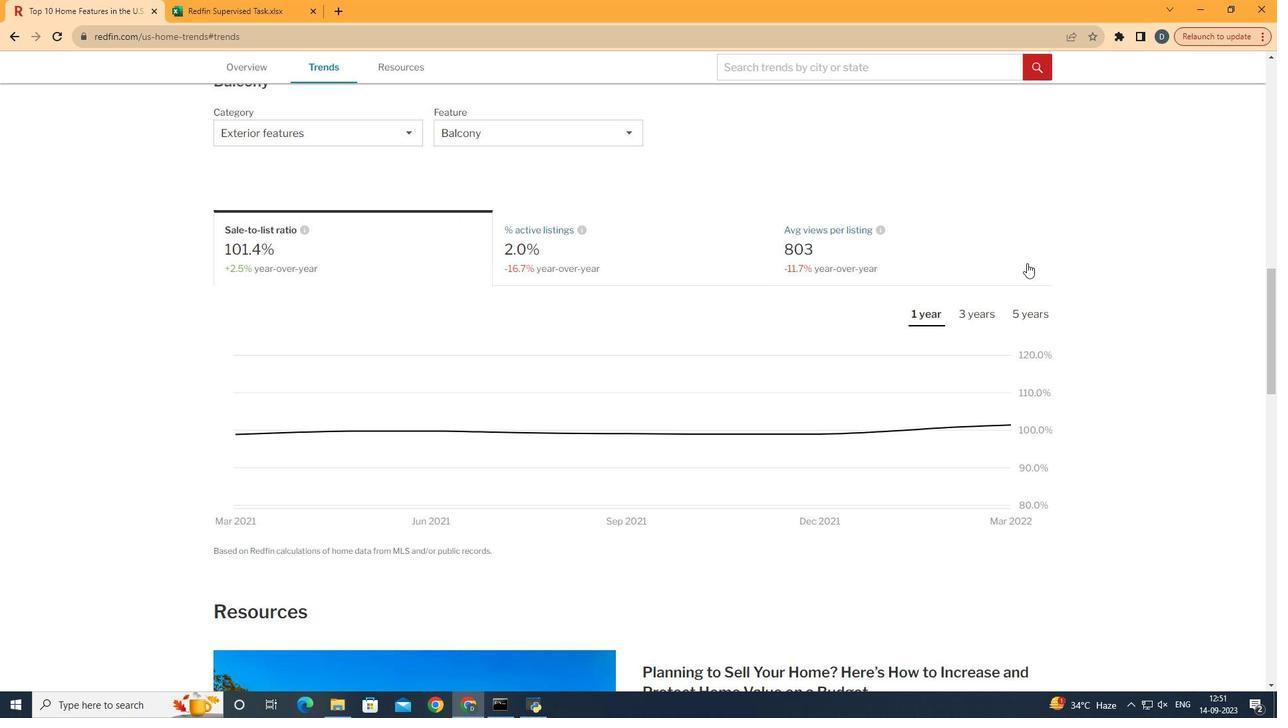 
Action: Mouse pressed left at (949, 329)
Screenshot: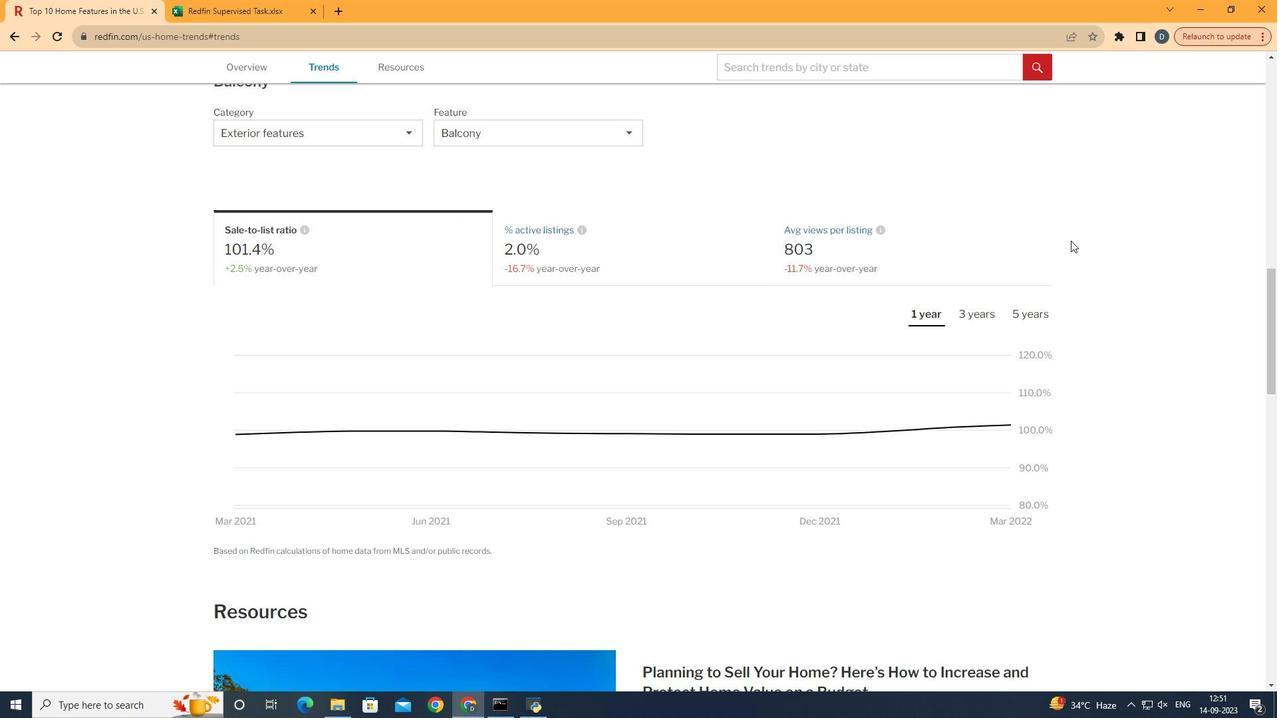 
Action: Mouse moved to (1097, 256)
Screenshot: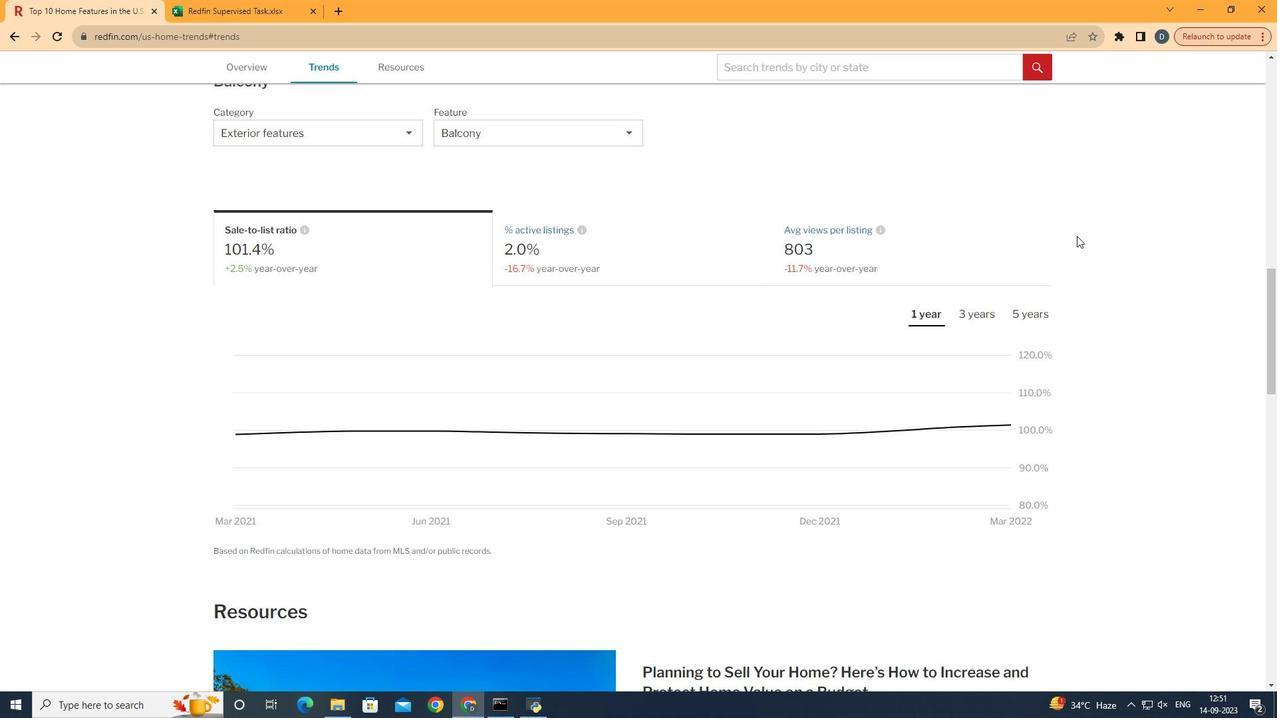 
